 Task: In the  document Riley.rtf ,change text color to 'Dark Green' Insert the mentioned shape above the text 'Cloud Callouts'. Change color of the shape to  RedChange shape height to 0.8
Action: Mouse moved to (263, 389)
Screenshot: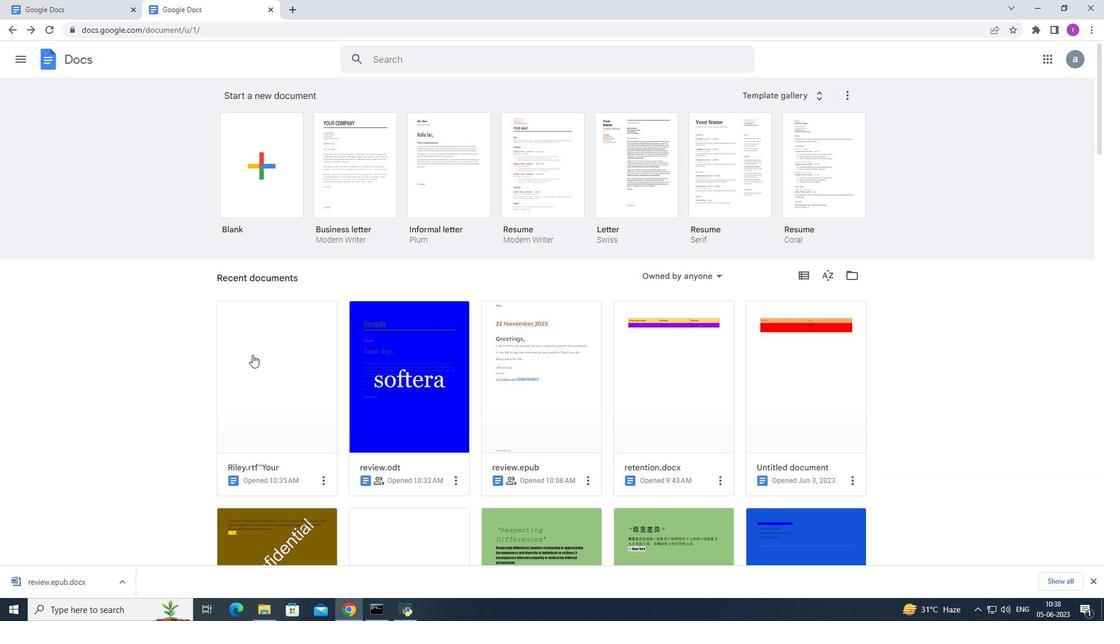 
Action: Mouse pressed left at (263, 389)
Screenshot: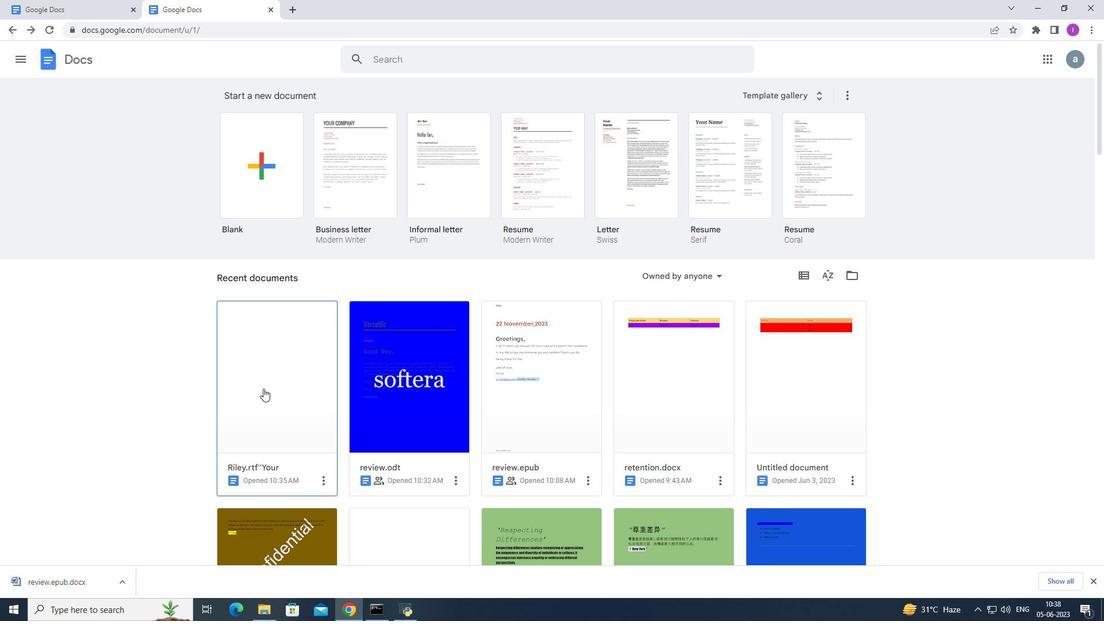 
Action: Mouse moved to (597, 223)
Screenshot: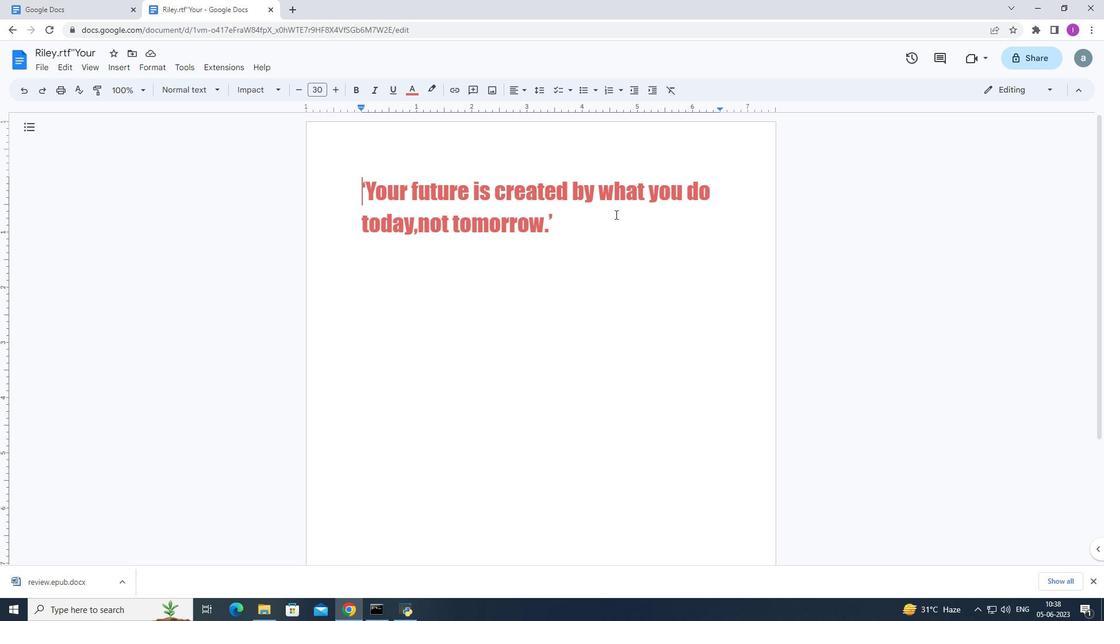 
Action: Mouse pressed left at (597, 223)
Screenshot: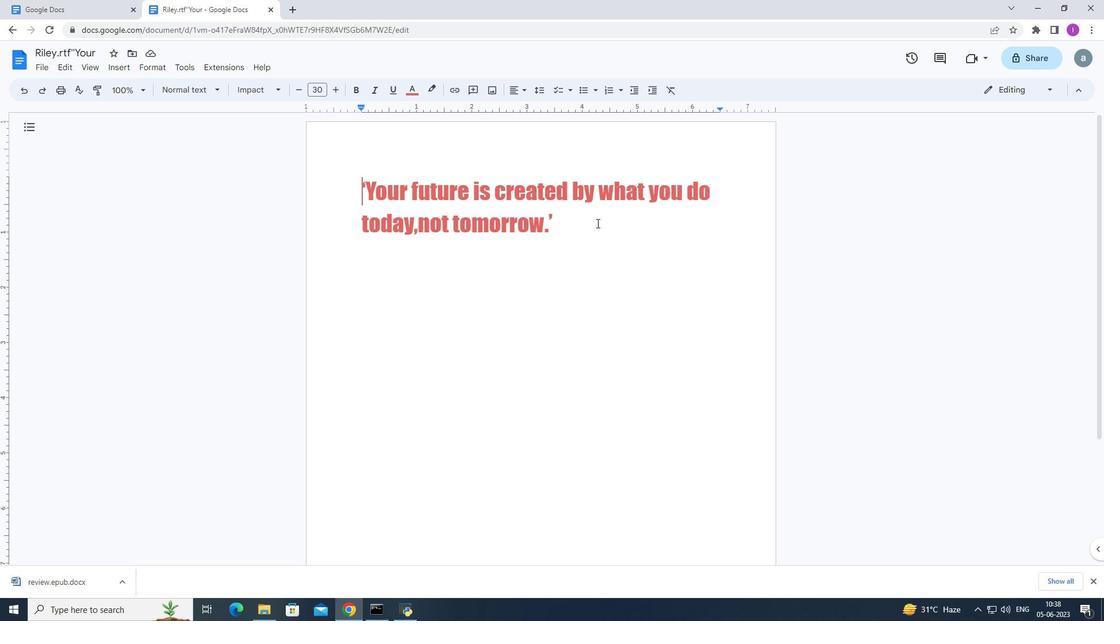 
Action: Mouse moved to (419, 91)
Screenshot: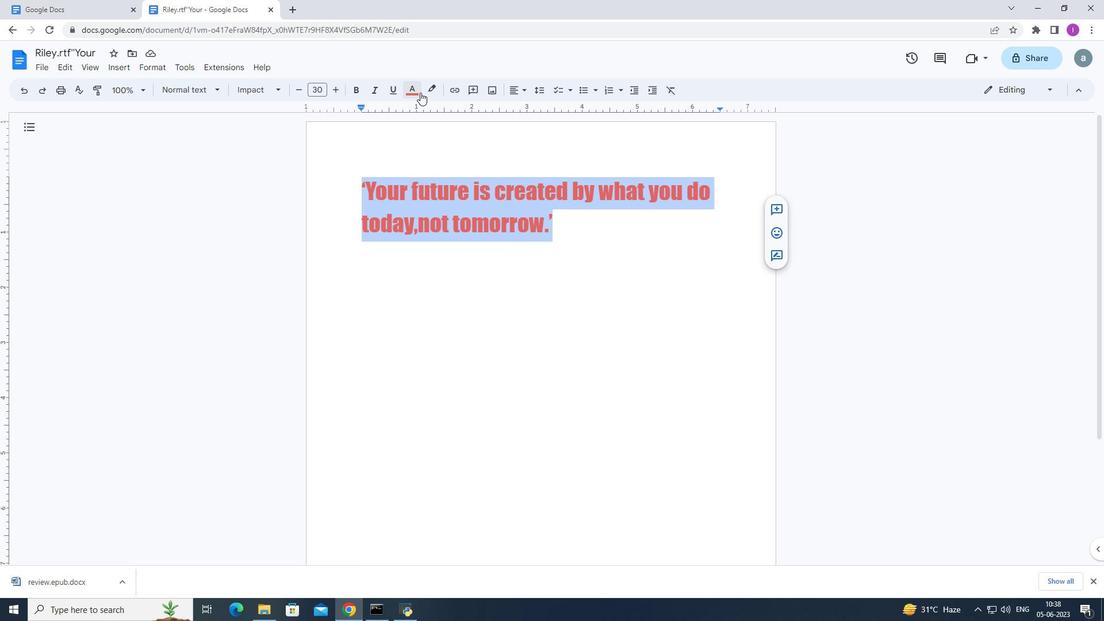 
Action: Mouse pressed left at (419, 91)
Screenshot: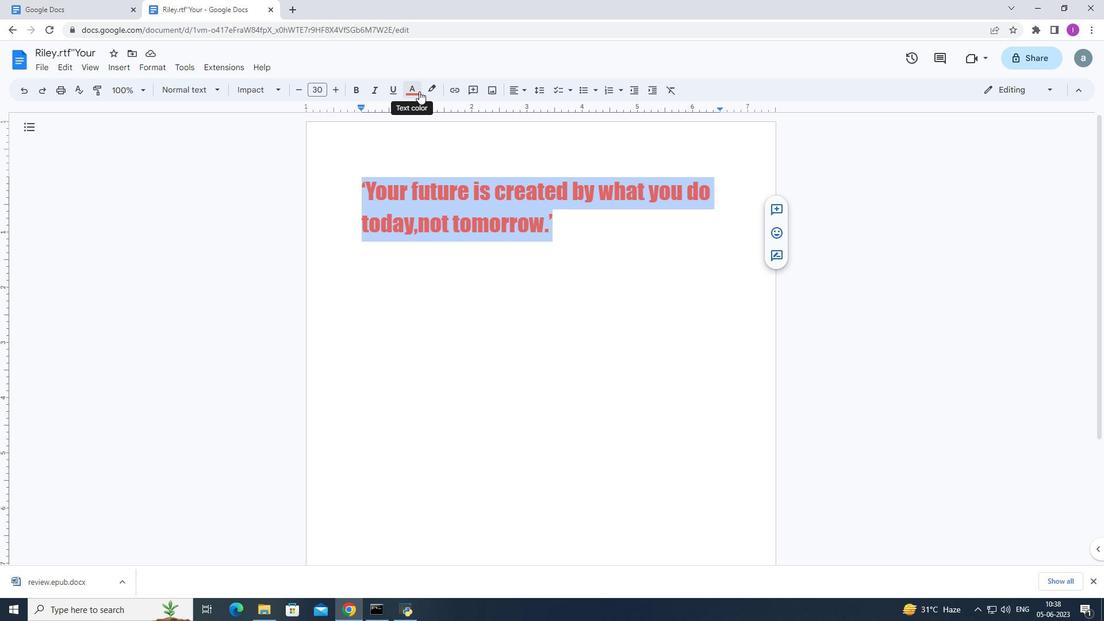 
Action: Mouse moved to (464, 197)
Screenshot: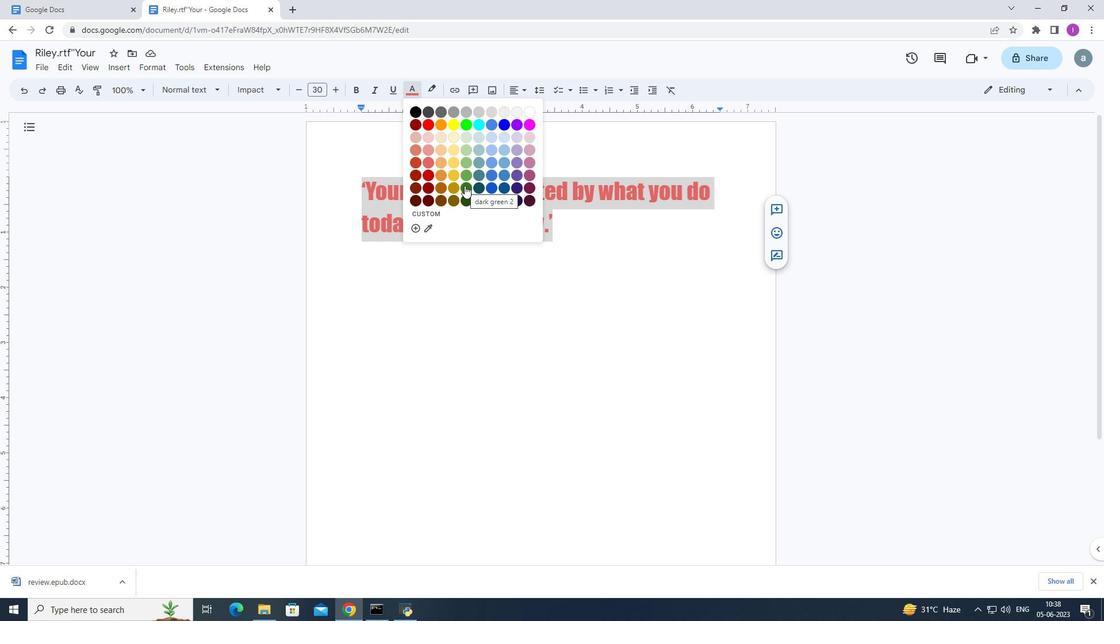 
Action: Mouse pressed left at (464, 197)
Screenshot: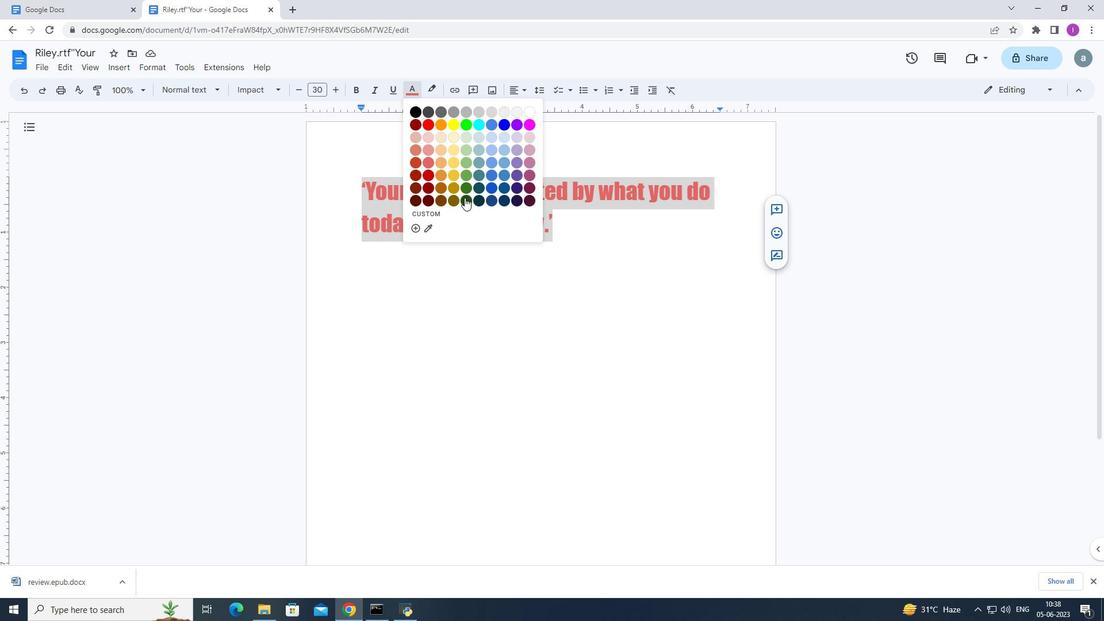
Action: Mouse moved to (221, 222)
Screenshot: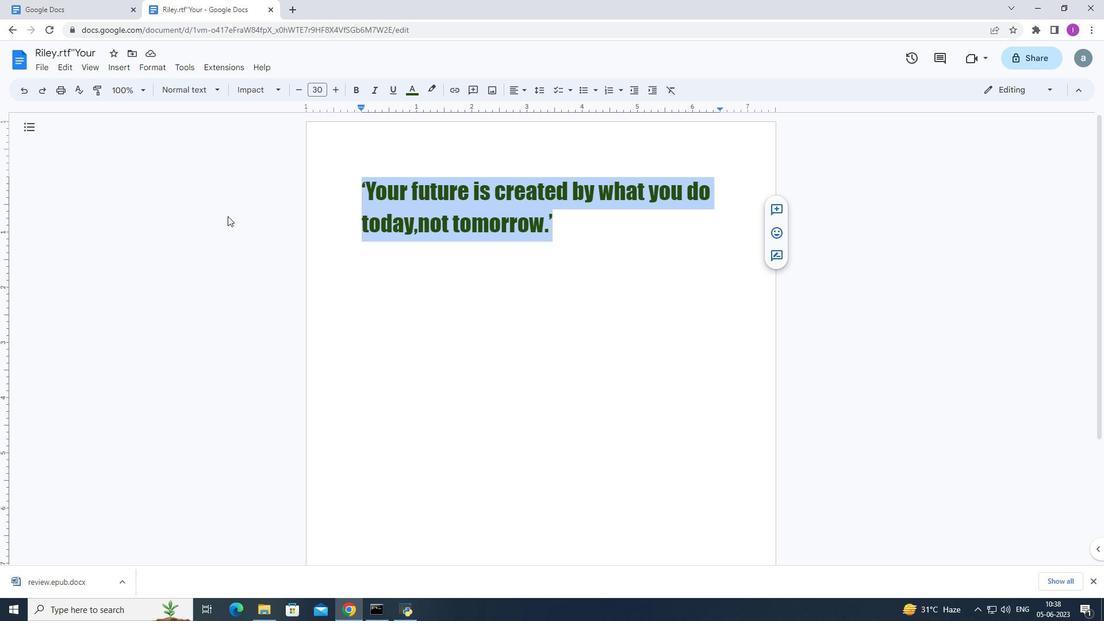 
Action: Mouse pressed left at (221, 222)
Screenshot: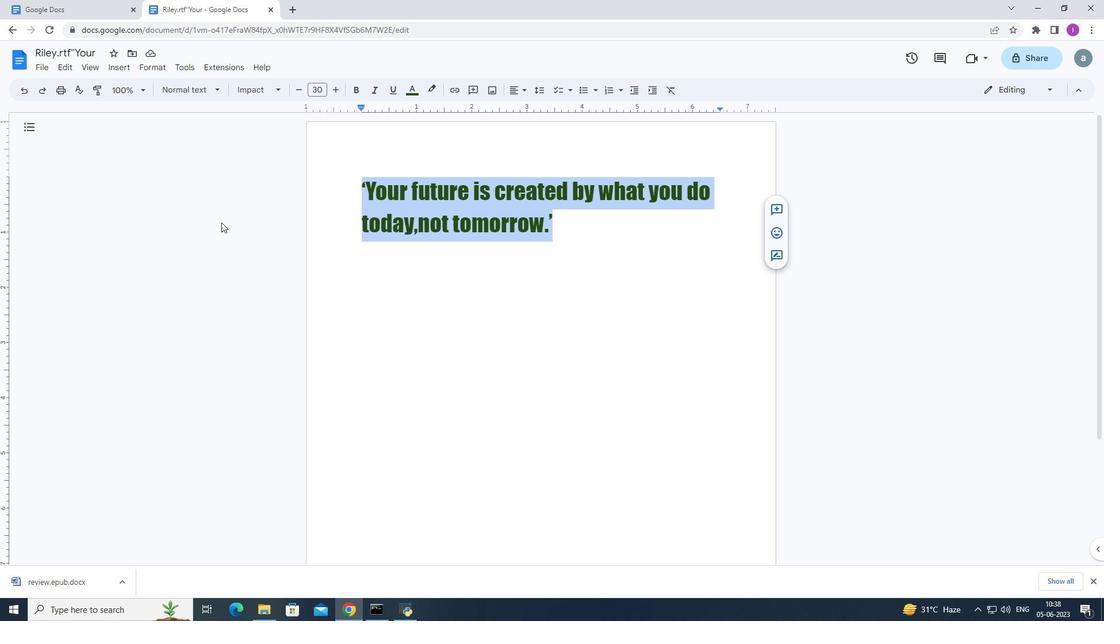 
Action: Mouse moved to (124, 69)
Screenshot: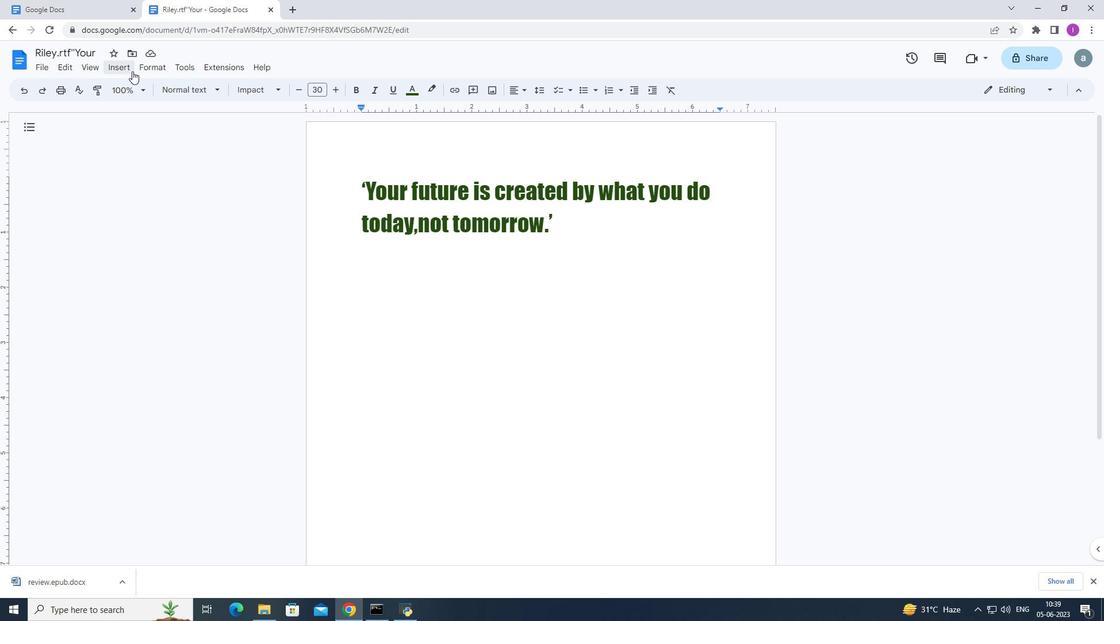 
Action: Mouse pressed left at (124, 69)
Screenshot: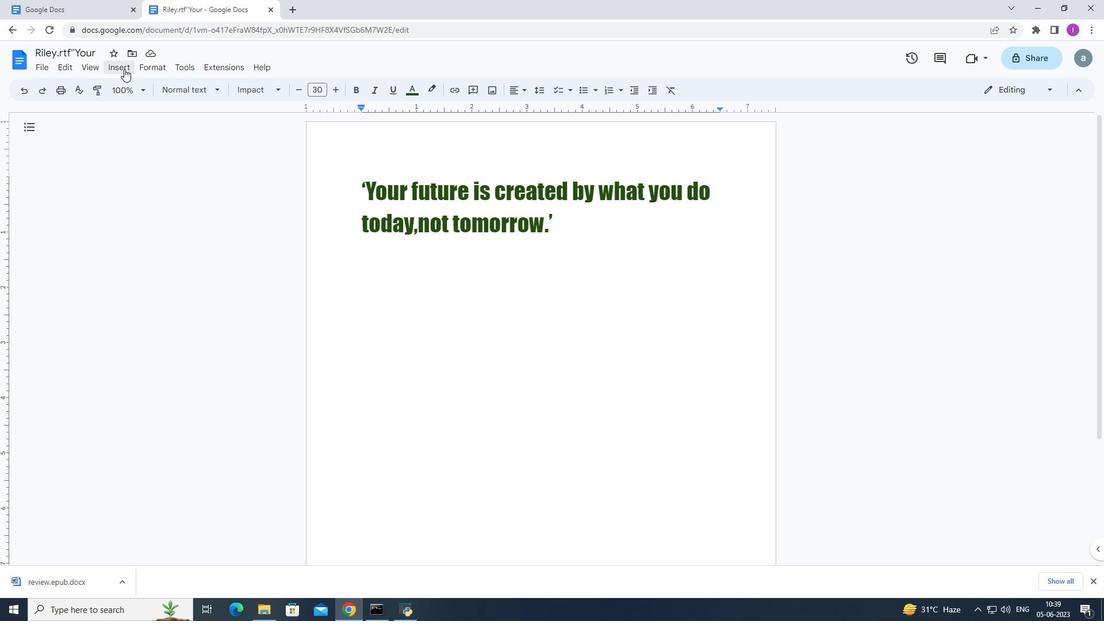 
Action: Mouse moved to (330, 132)
Screenshot: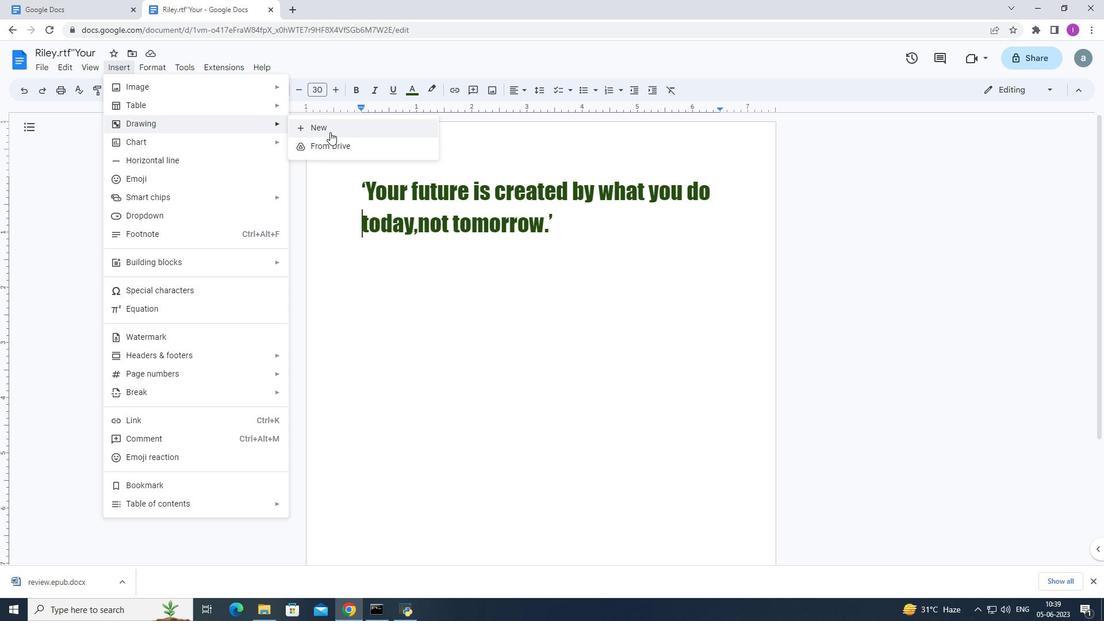 
Action: Mouse pressed left at (330, 132)
Screenshot: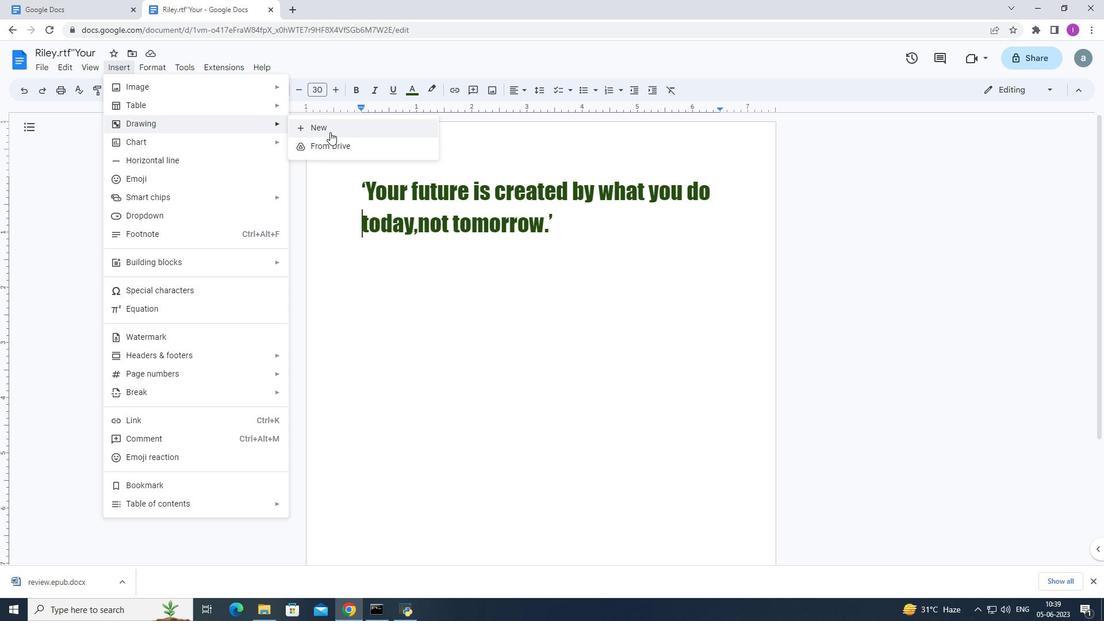 
Action: Mouse moved to (421, 107)
Screenshot: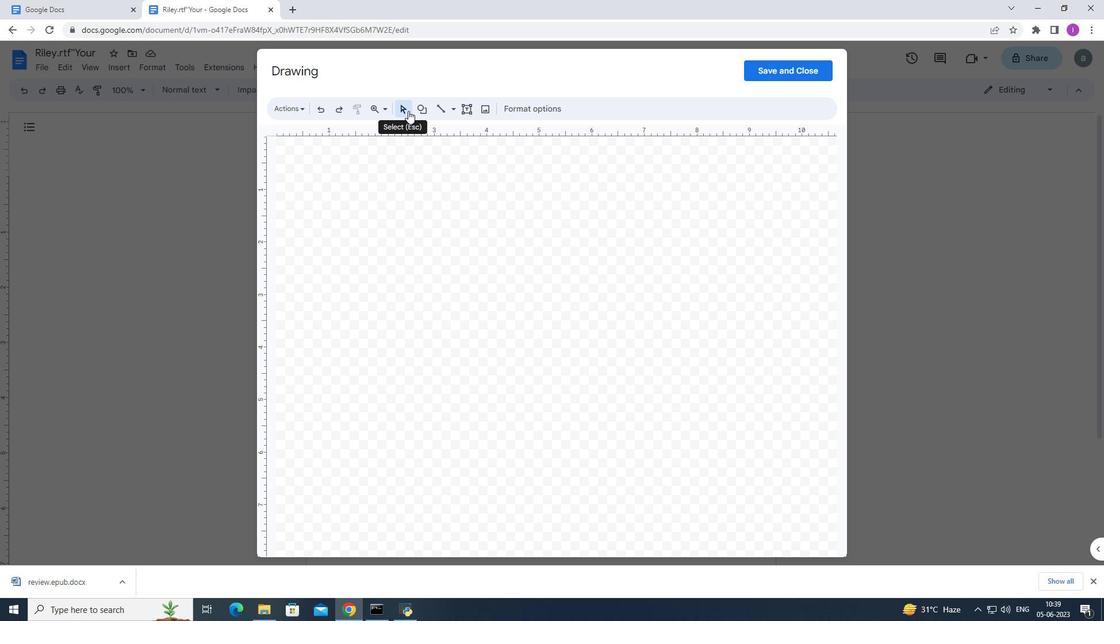 
Action: Mouse pressed left at (421, 107)
Screenshot: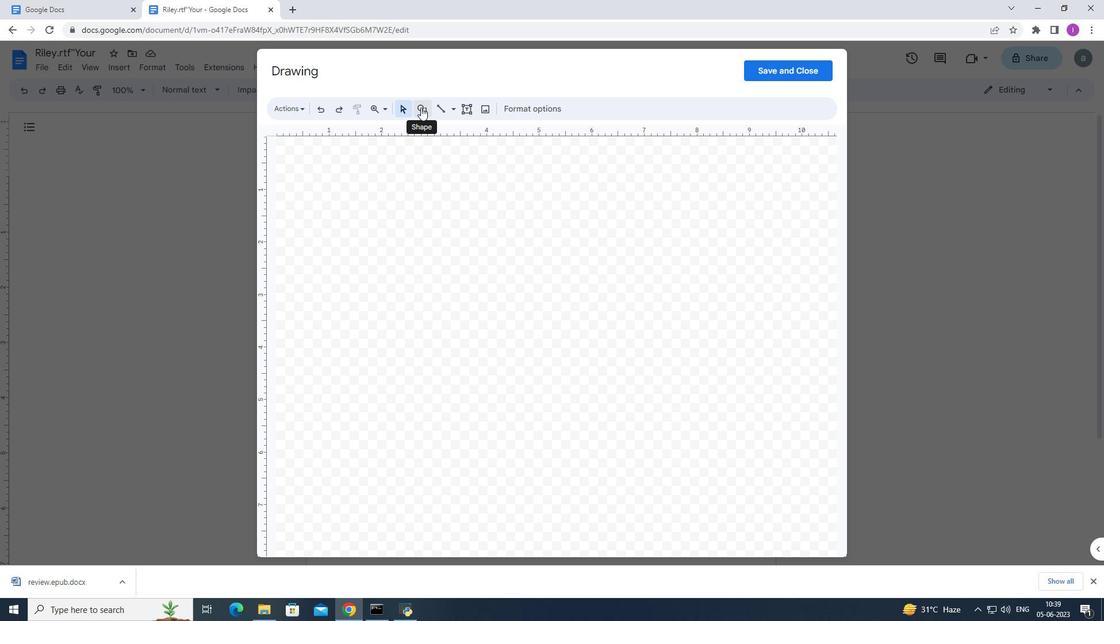 
Action: Mouse moved to (553, 207)
Screenshot: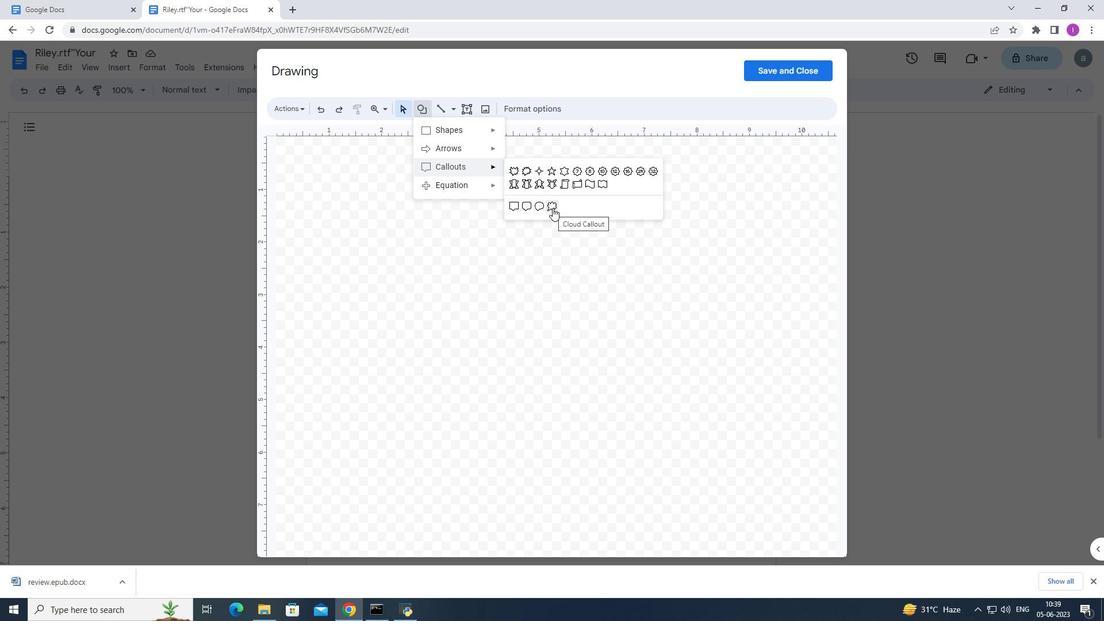 
Action: Mouse pressed left at (553, 207)
Screenshot: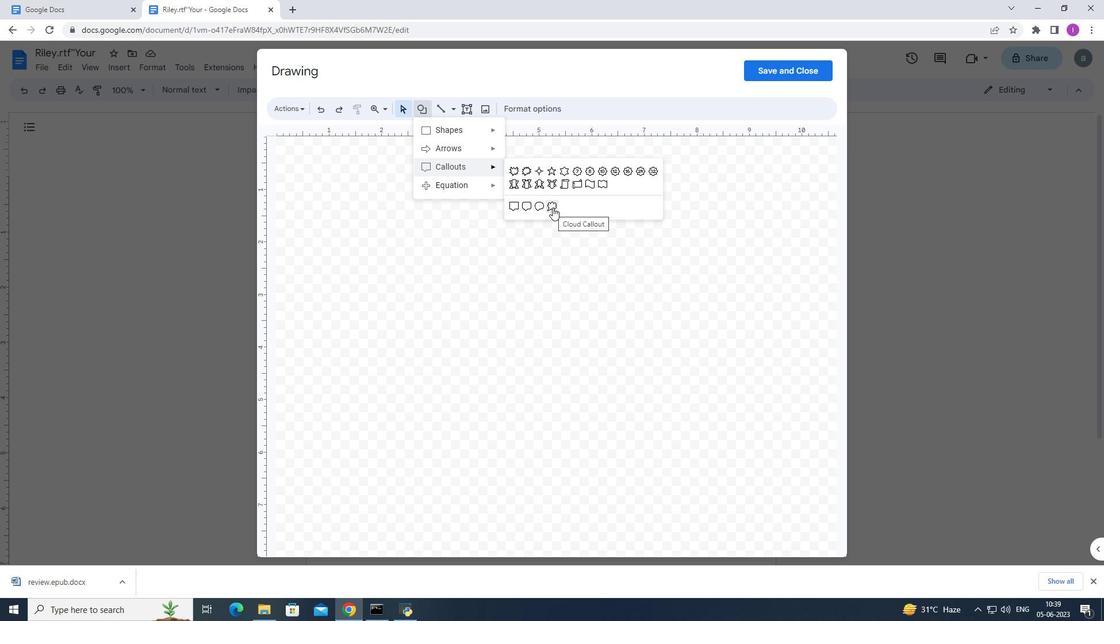 
Action: Mouse moved to (506, 243)
Screenshot: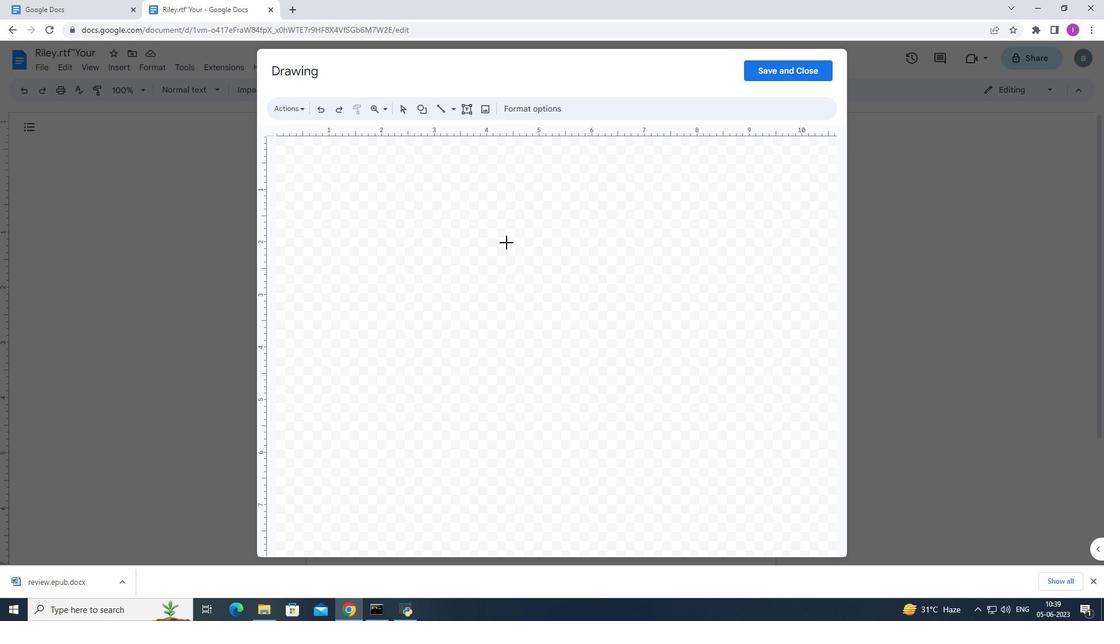 
Action: Mouse pressed left at (506, 243)
Screenshot: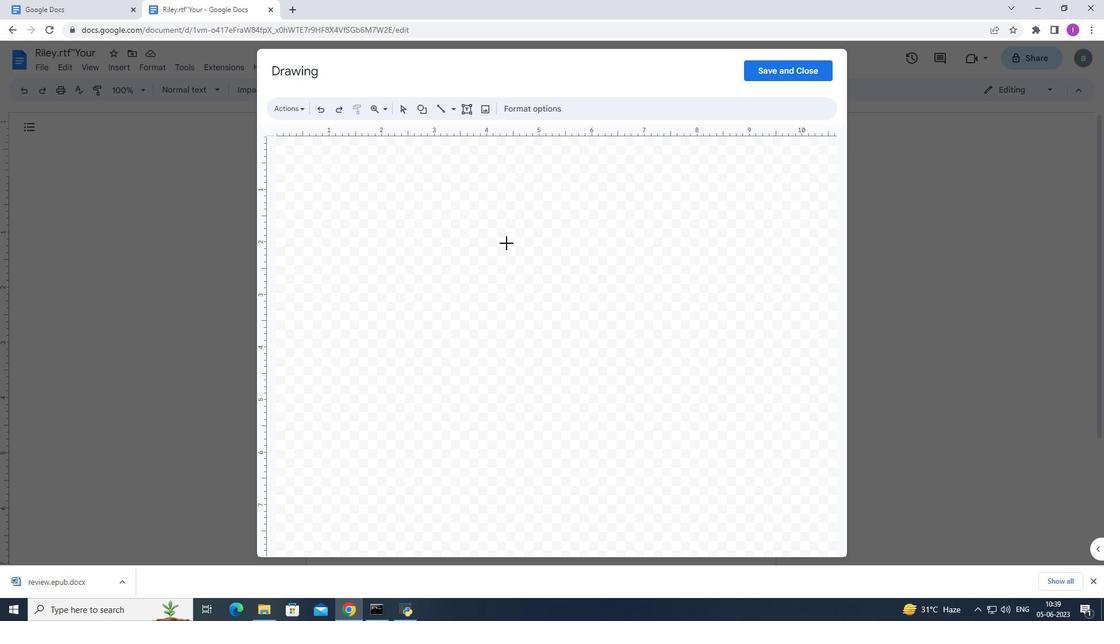 
Action: Mouse moved to (553, 275)
Screenshot: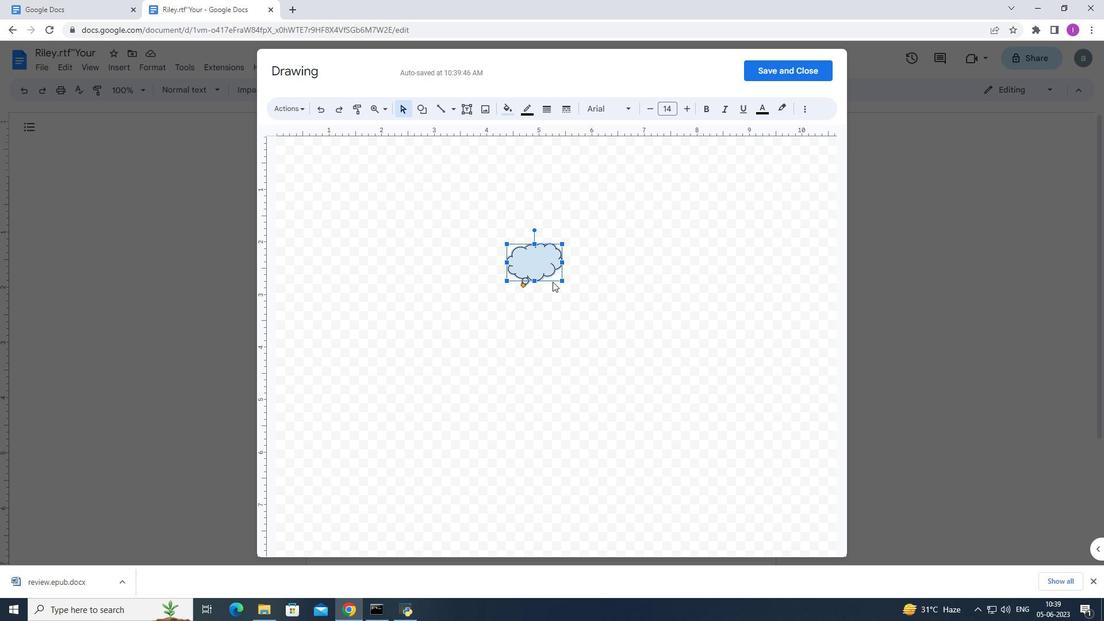 
Action: Mouse pressed left at (553, 275)
Screenshot: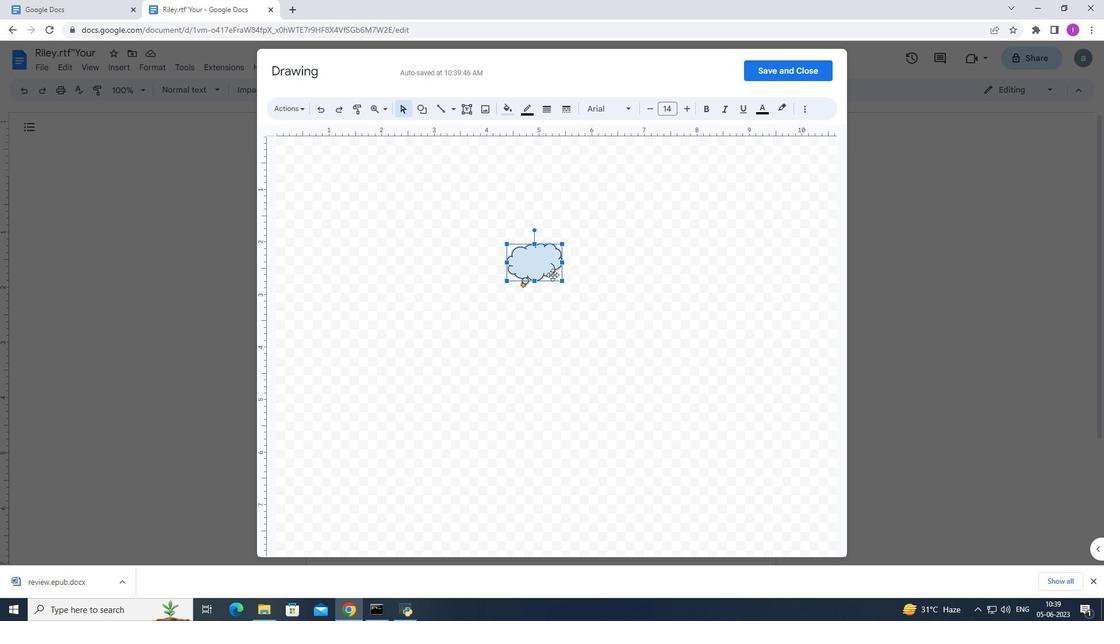 
Action: Mouse moved to (565, 287)
Screenshot: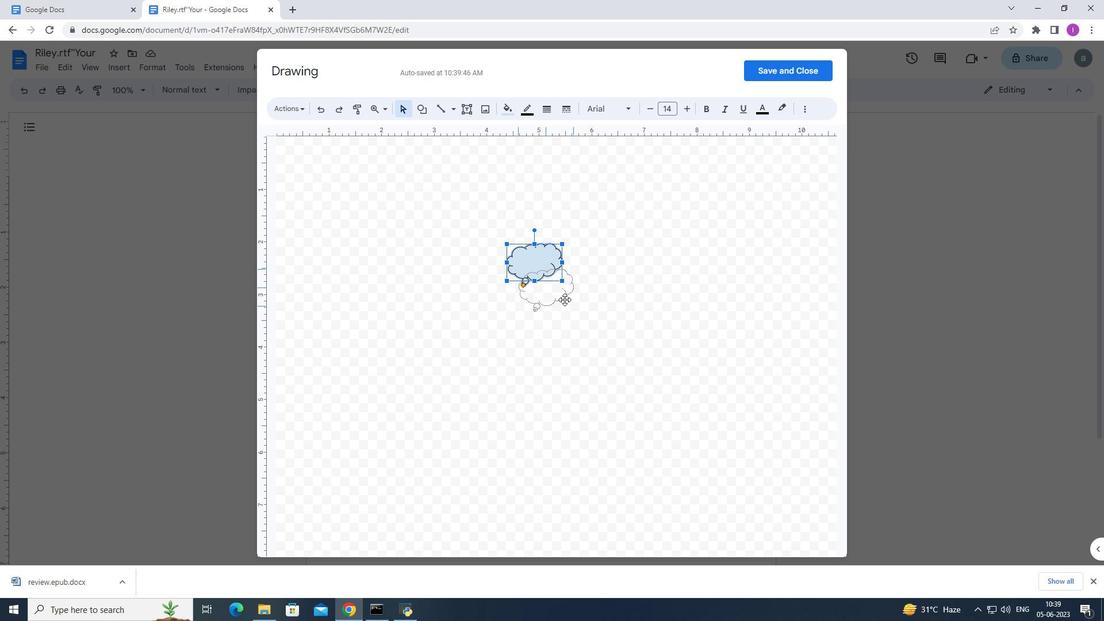 
Action: Mouse pressed left at (565, 288)
Screenshot: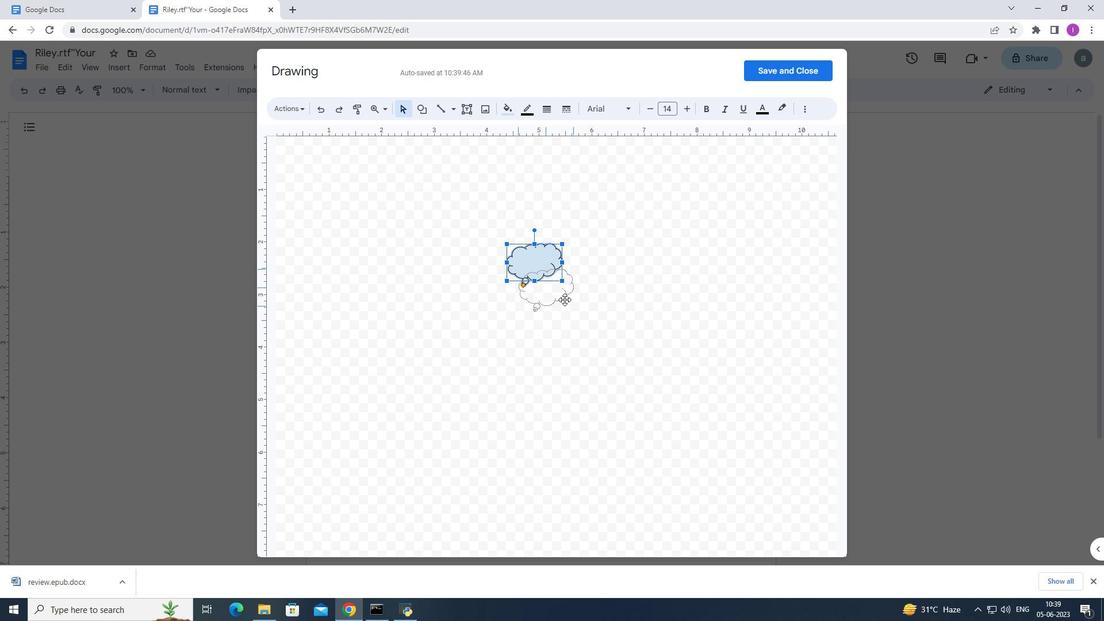 
Action: Mouse moved to (563, 281)
Screenshot: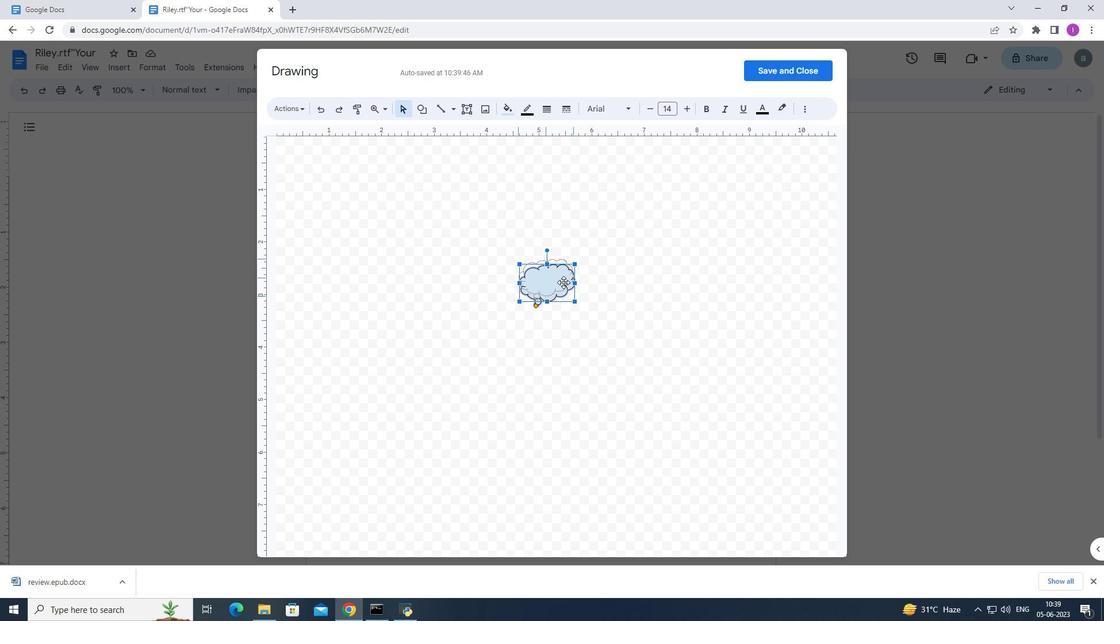 
Action: Mouse pressed left at (563, 281)
Screenshot: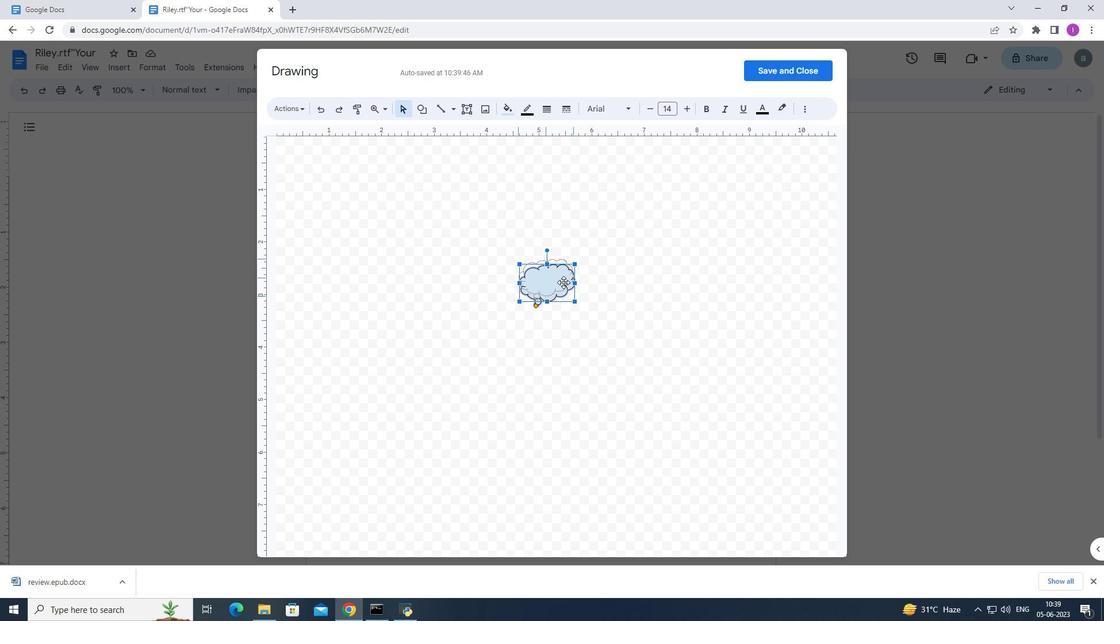 
Action: Mouse moved to (574, 294)
Screenshot: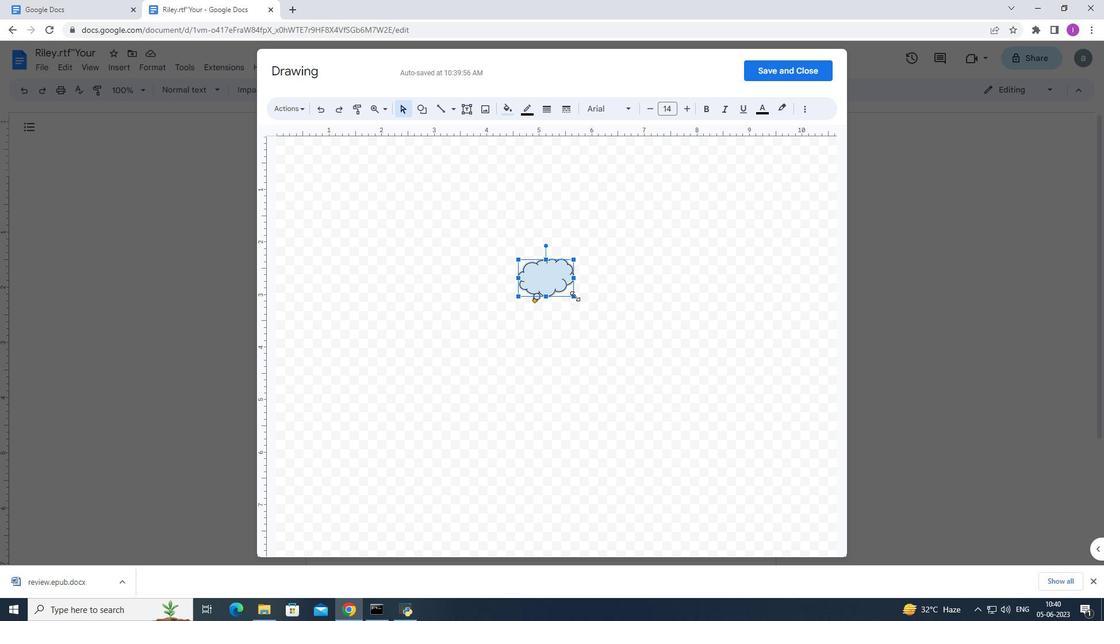 
Action: Mouse pressed left at (574, 294)
Screenshot: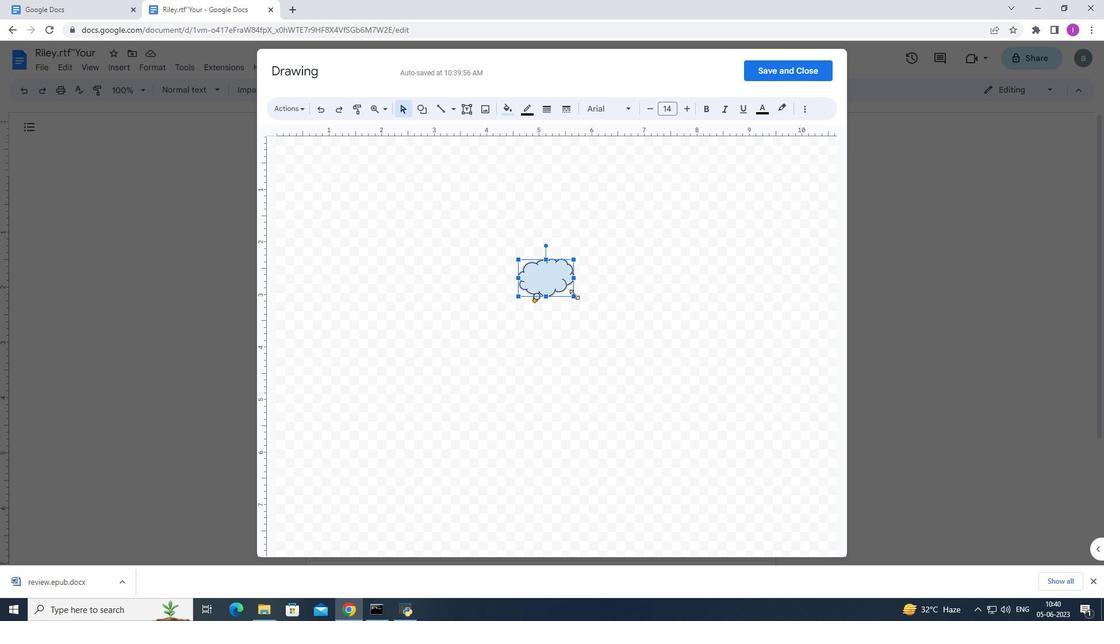 
Action: Mouse moved to (509, 108)
Screenshot: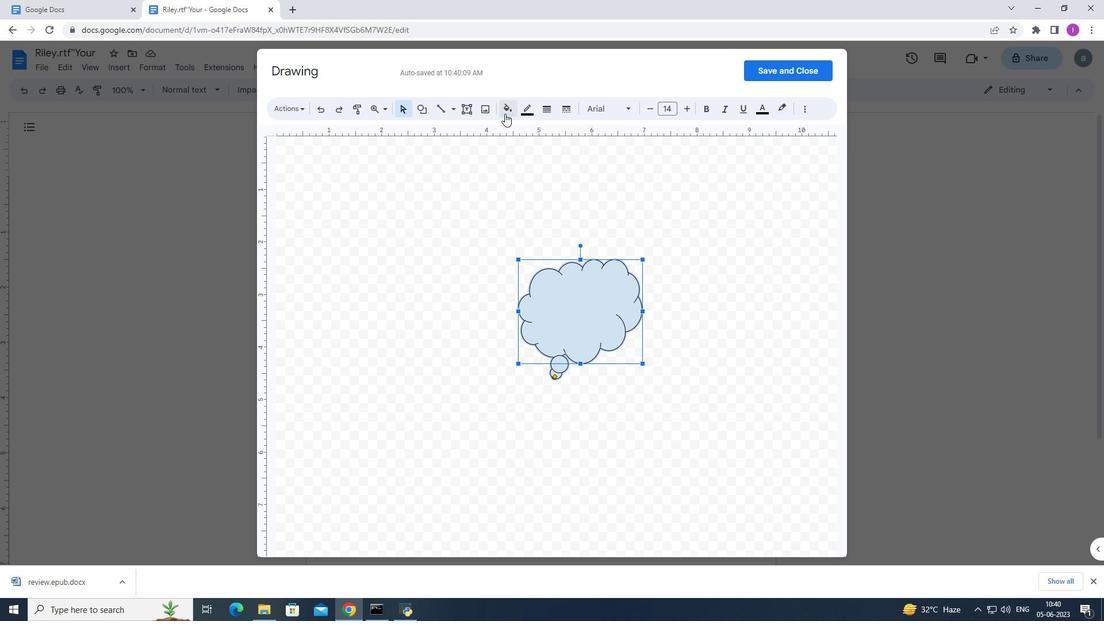 
Action: Mouse pressed left at (509, 108)
Screenshot: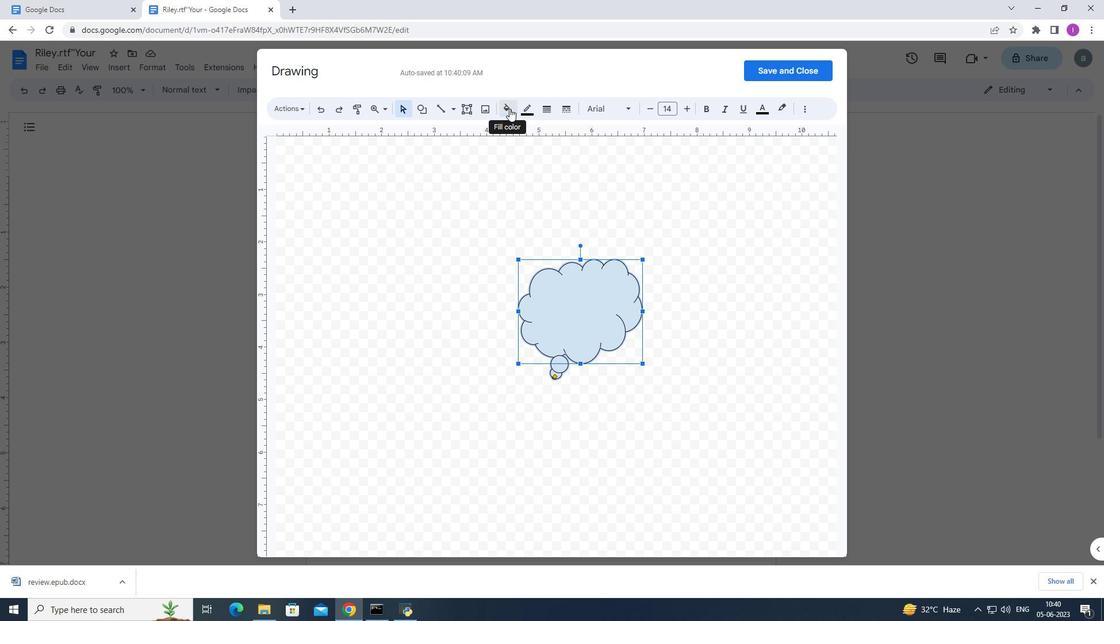 
Action: Mouse moved to (527, 206)
Screenshot: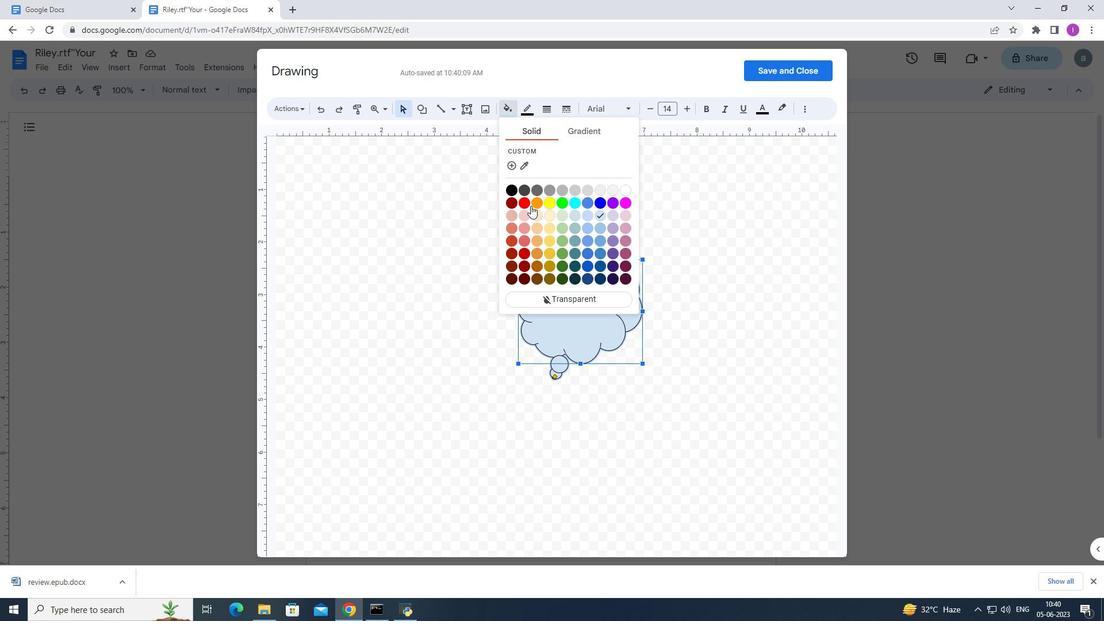 
Action: Mouse pressed left at (527, 206)
Screenshot: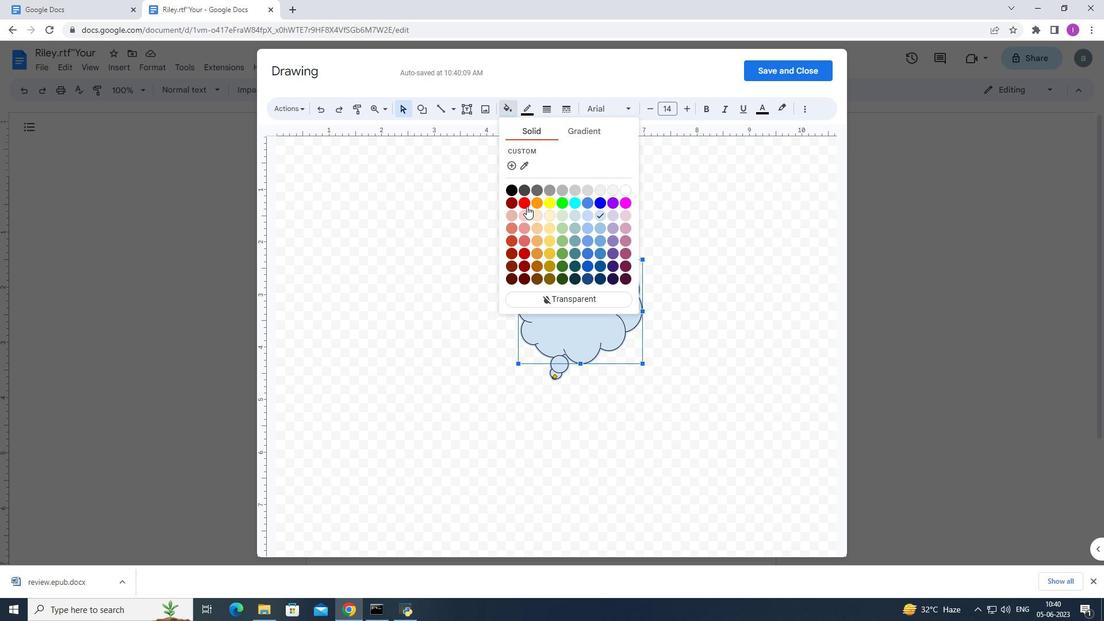 
Action: Mouse moved to (782, 68)
Screenshot: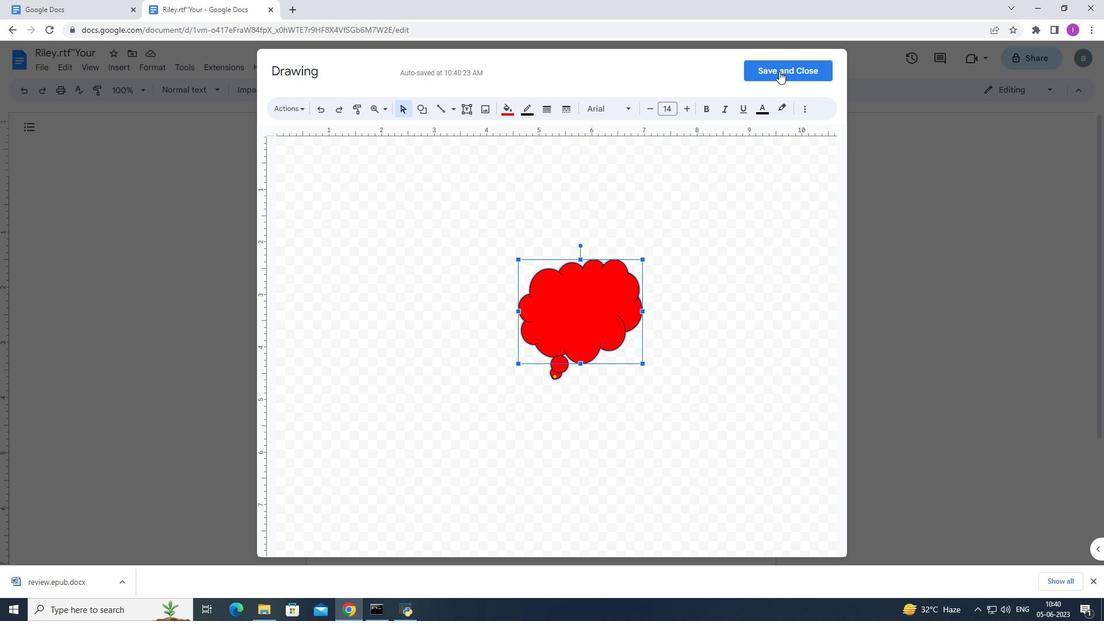
Action: Mouse pressed left at (782, 68)
Screenshot: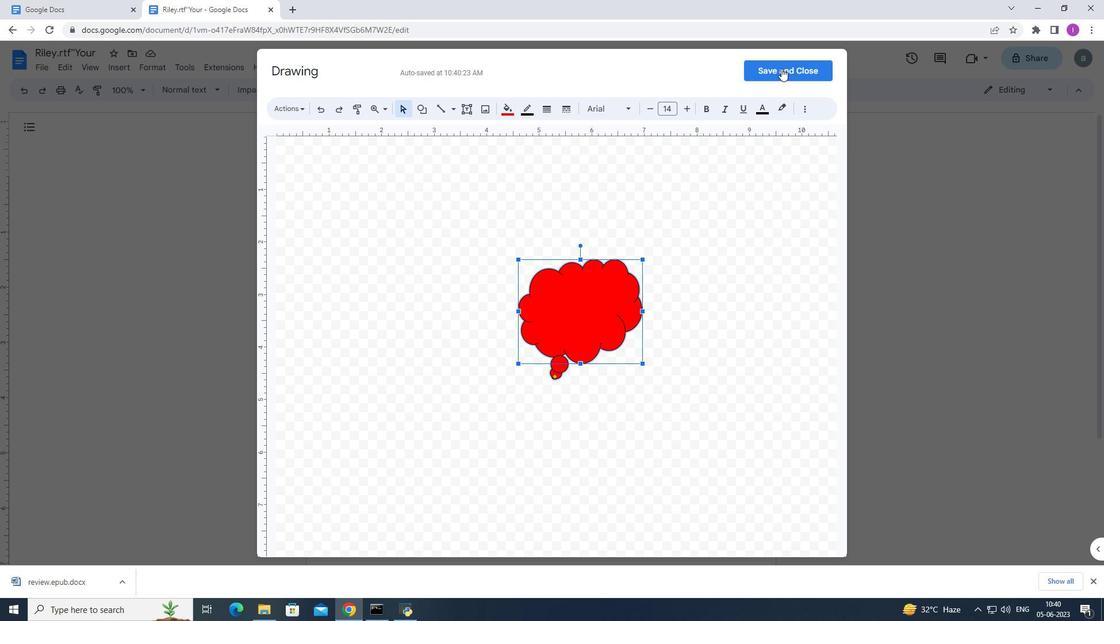 
Action: Mouse moved to (429, 283)
Screenshot: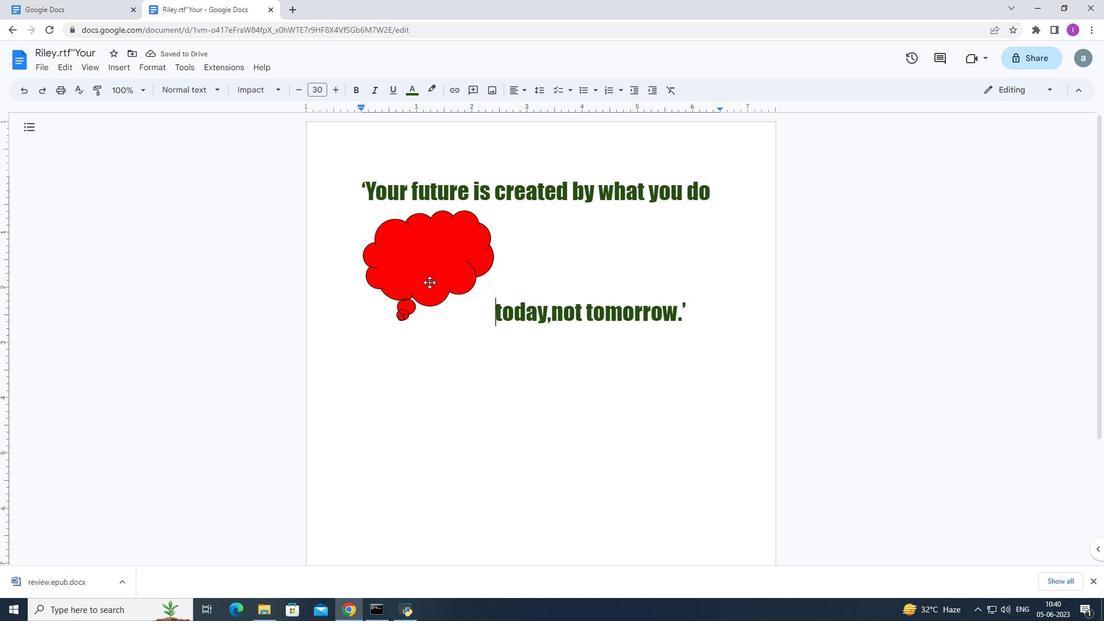 
Action: Mouse pressed left at (429, 283)
Screenshot: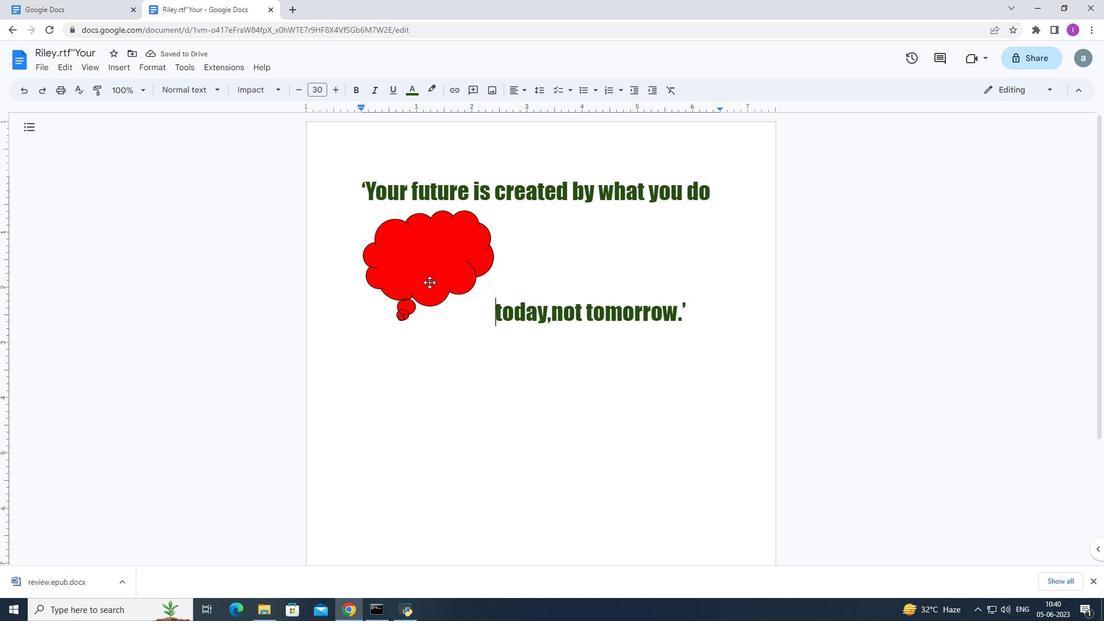 
Action: Mouse moved to (501, 340)
Screenshot: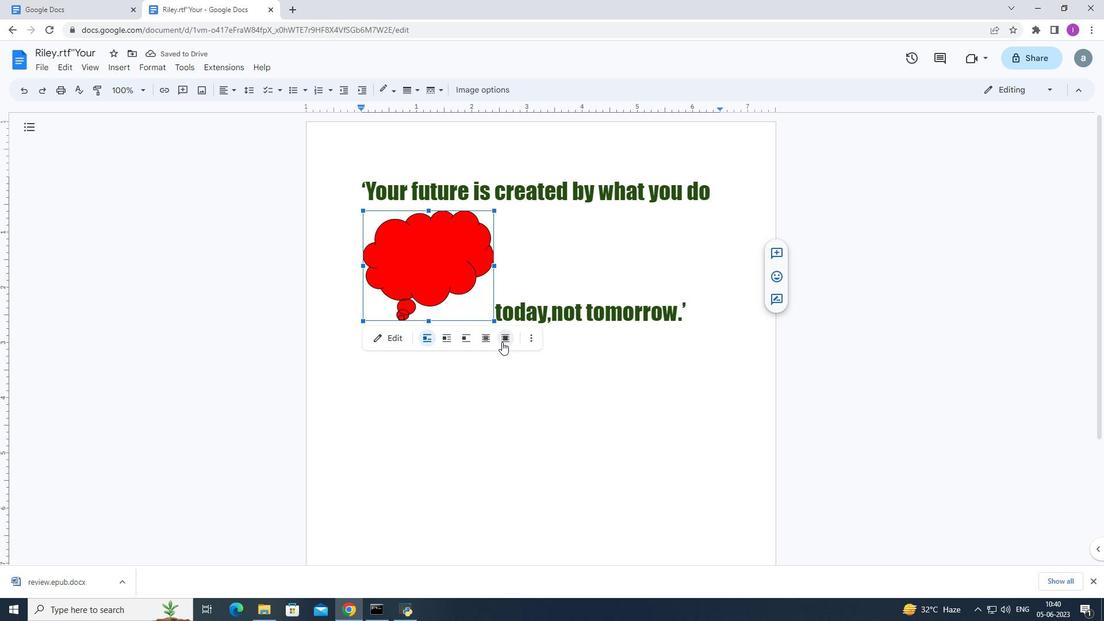 
Action: Mouse pressed left at (501, 340)
Screenshot: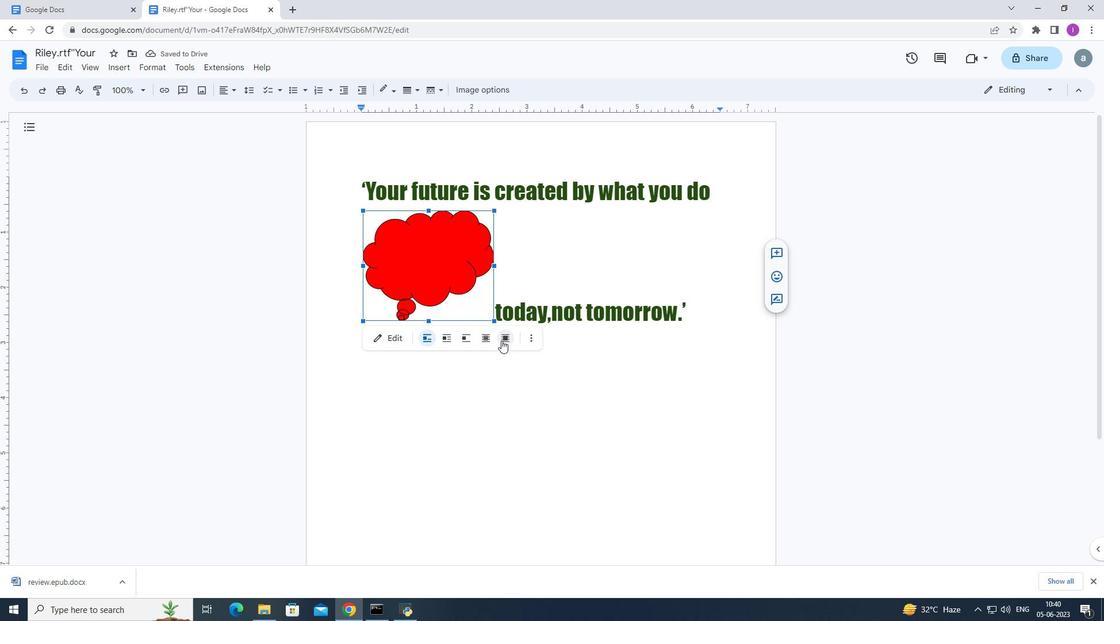 
Action: Mouse moved to (483, 294)
Screenshot: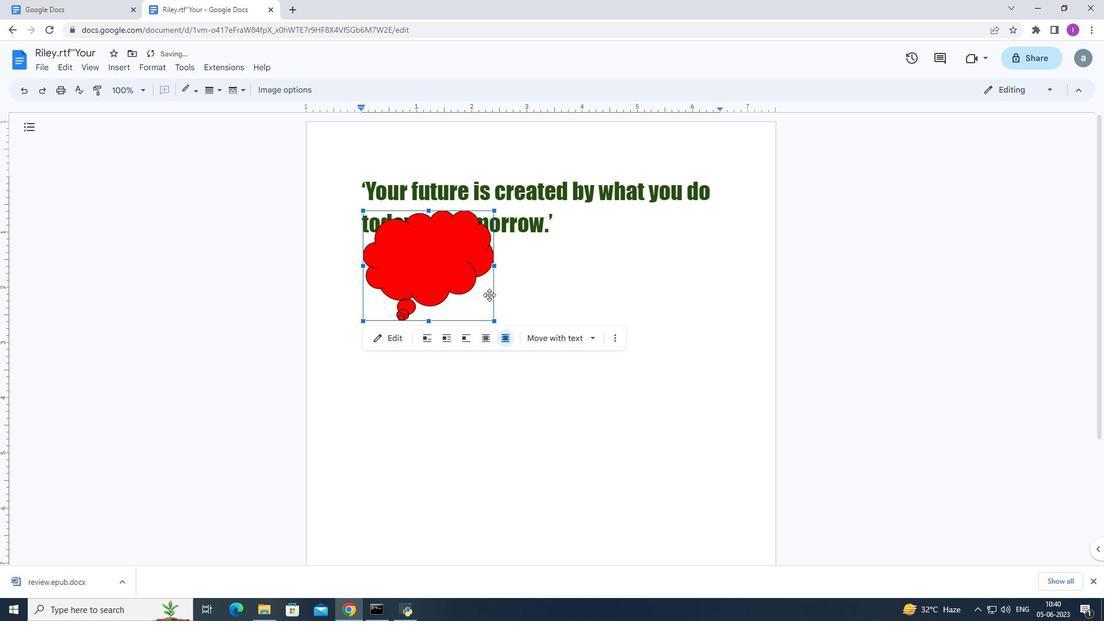 
Action: Mouse pressed left at (483, 294)
Screenshot: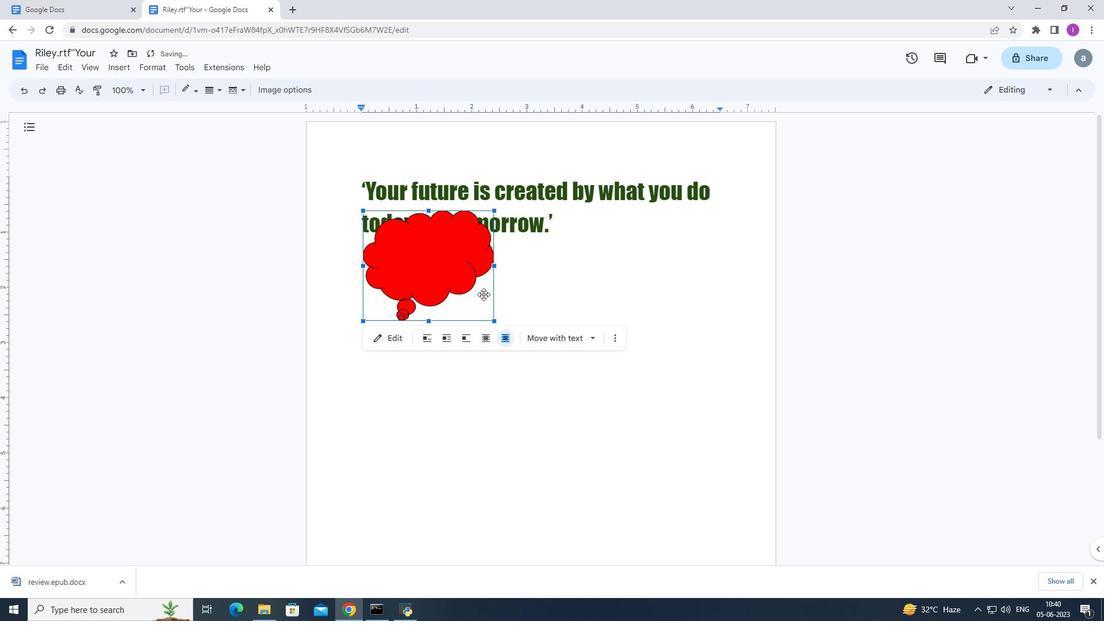 
Action: Mouse moved to (279, 91)
Screenshot: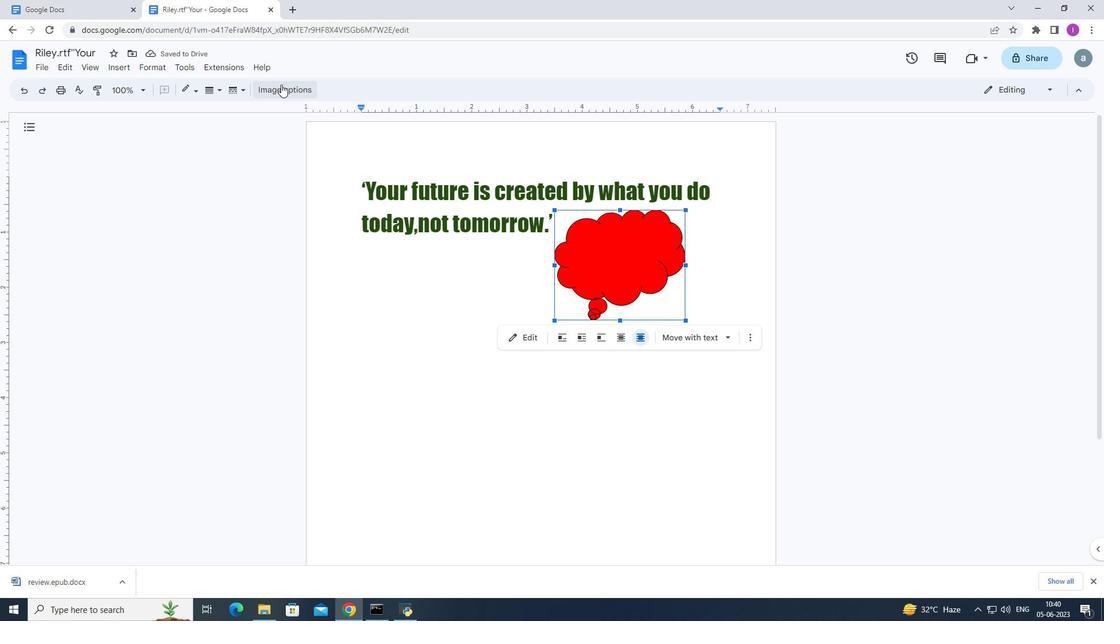 
Action: Mouse pressed left at (279, 91)
Screenshot: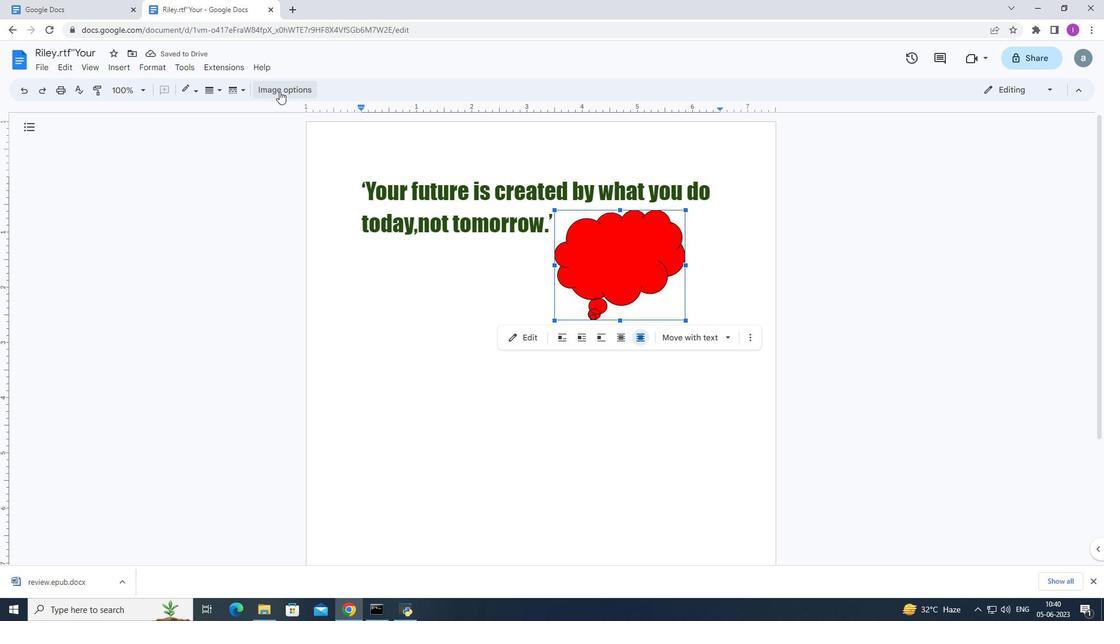 
Action: Mouse moved to (980, 130)
Screenshot: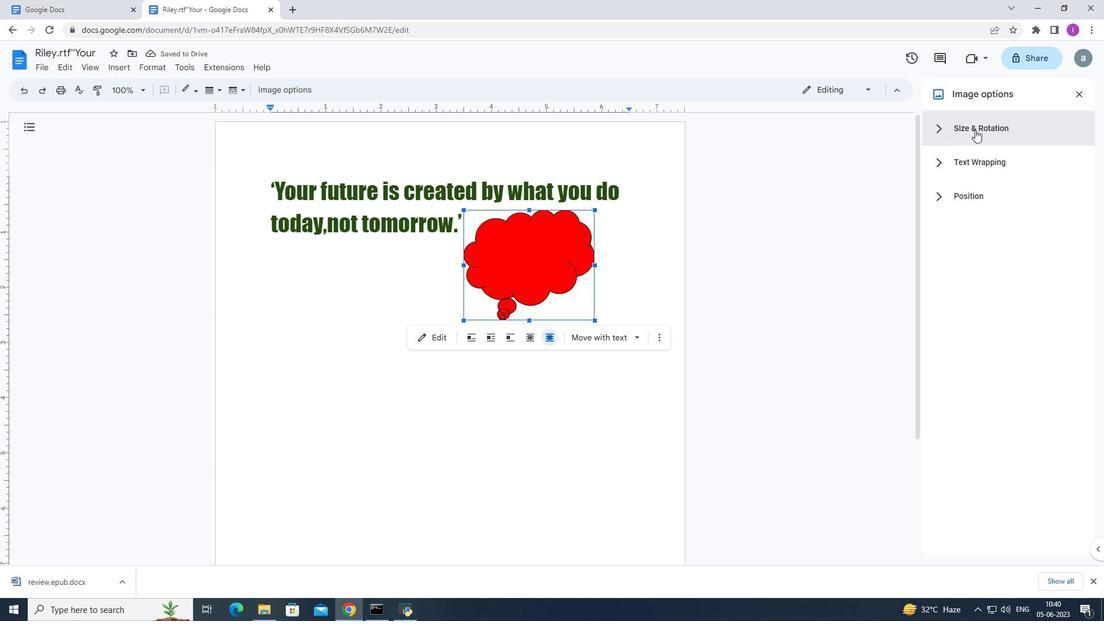 
Action: Mouse pressed left at (980, 130)
Screenshot: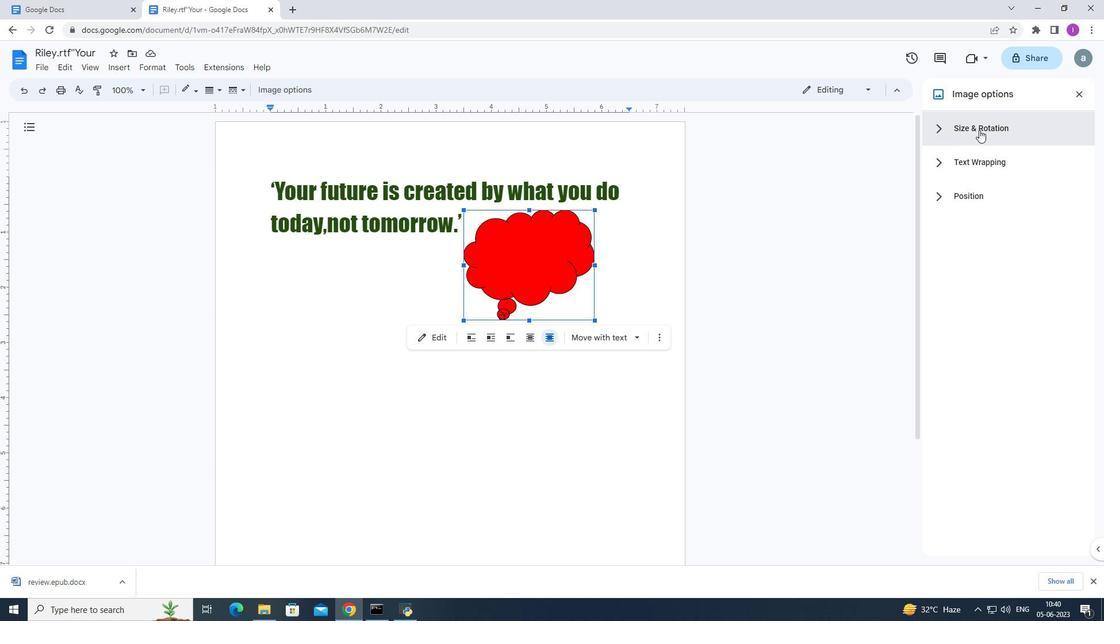 
Action: Mouse moved to (1027, 182)
Screenshot: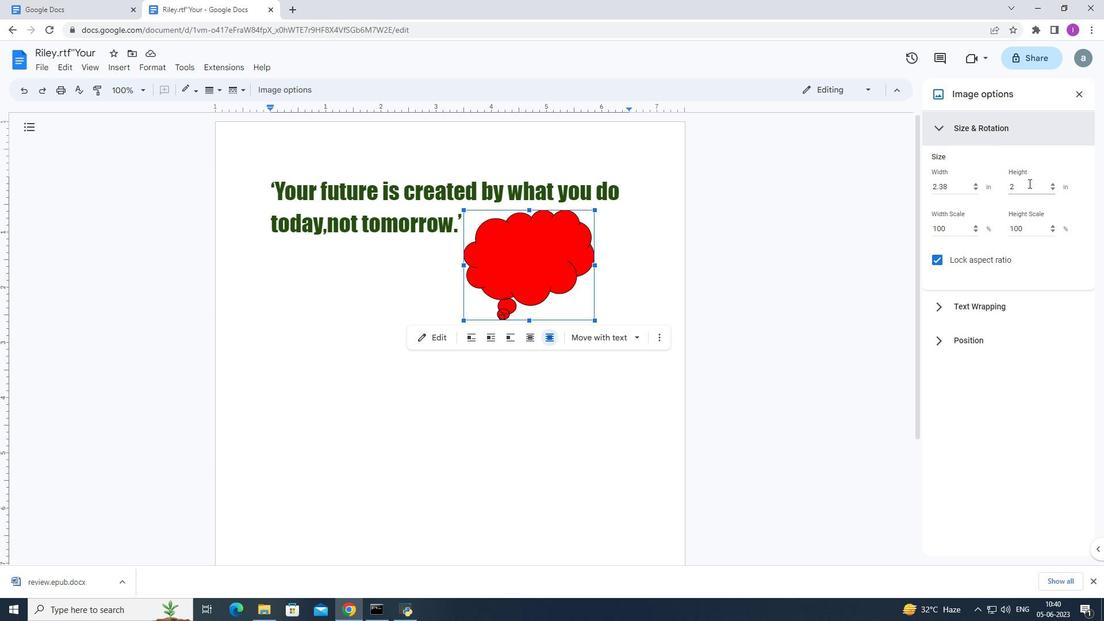 
Action: Mouse pressed left at (1027, 182)
Screenshot: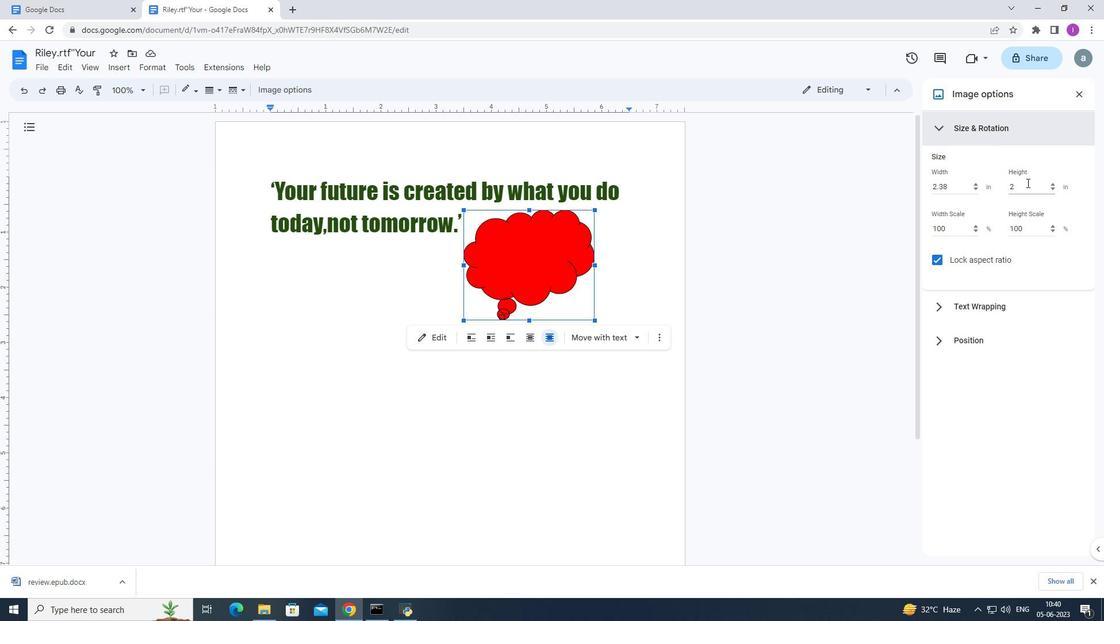 
Action: Mouse moved to (1027, 183)
Screenshot: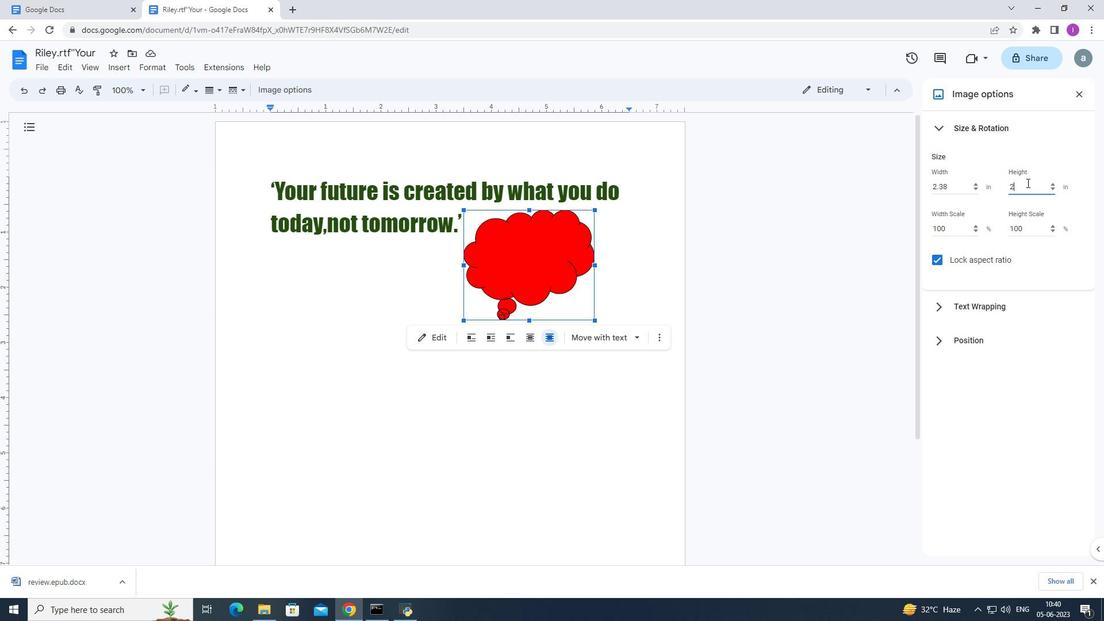 
Action: Mouse pressed left at (1027, 183)
Screenshot: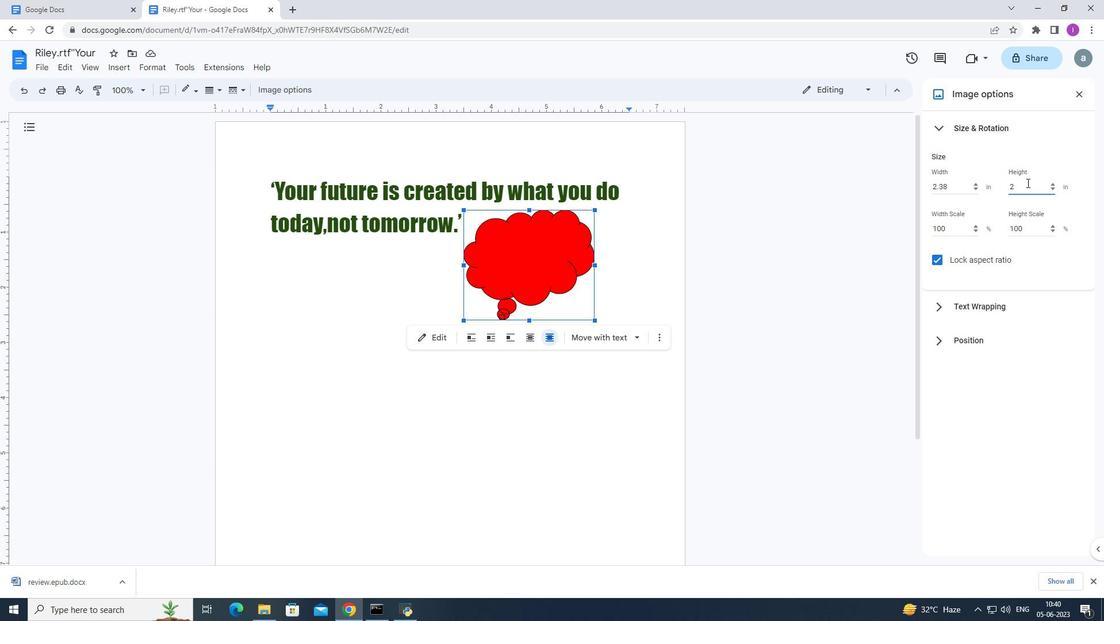 
Action: Mouse moved to (1000, 195)
Screenshot: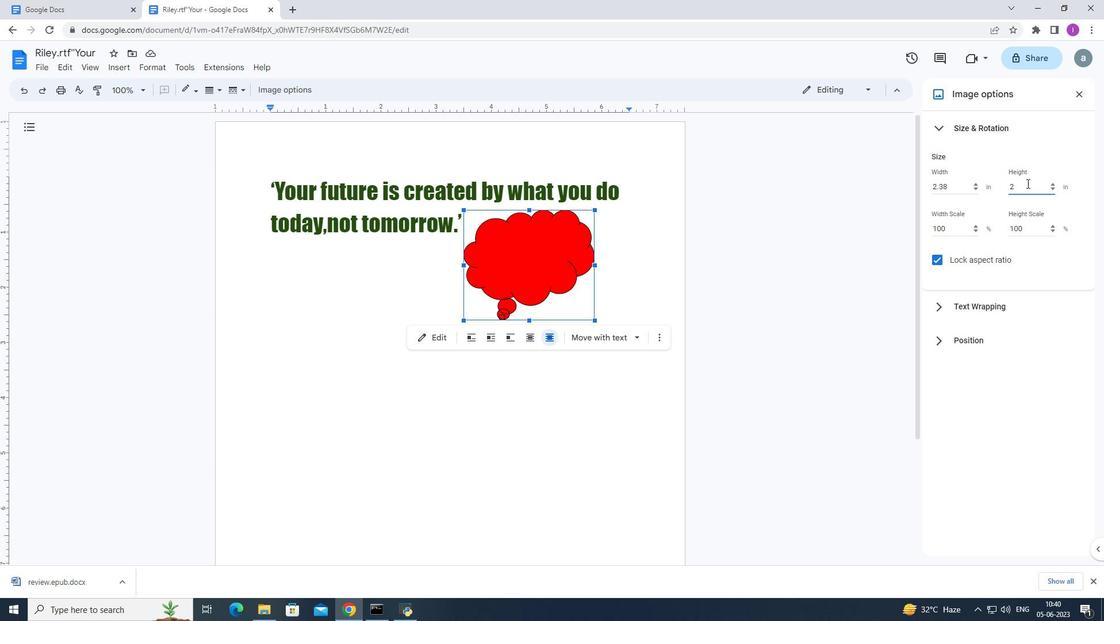 
Action: Key pressed 0.8<Key.enter>
Screenshot: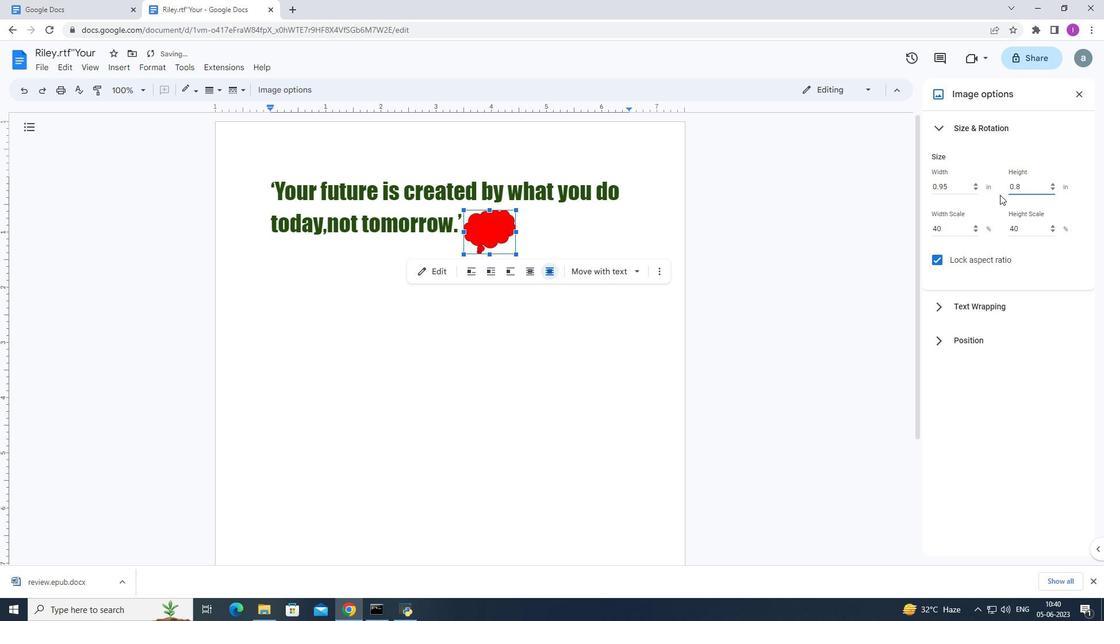 
Action: Mouse moved to (547, 367)
Screenshot: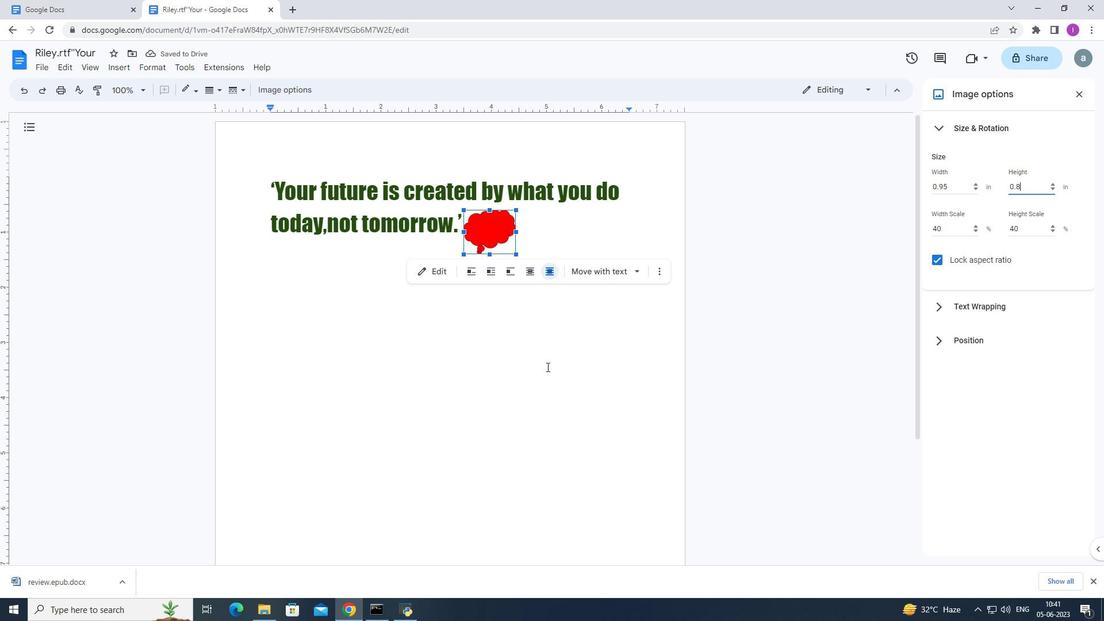 
Action: Mouse pressed left at (547, 367)
Screenshot: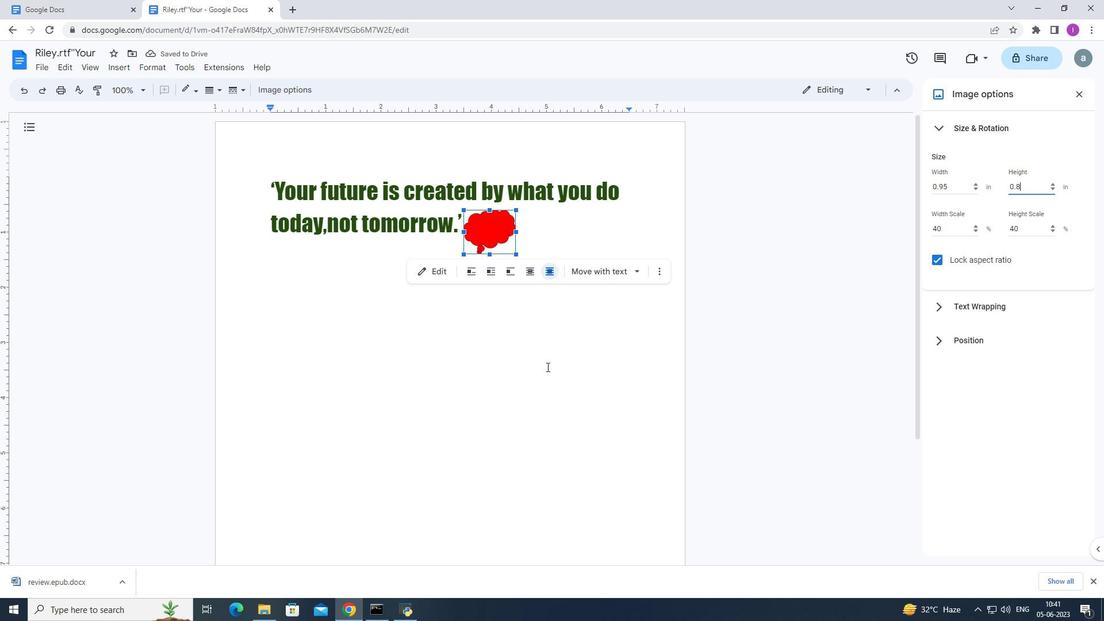 
Action: Mouse moved to (336, 359)
Screenshot: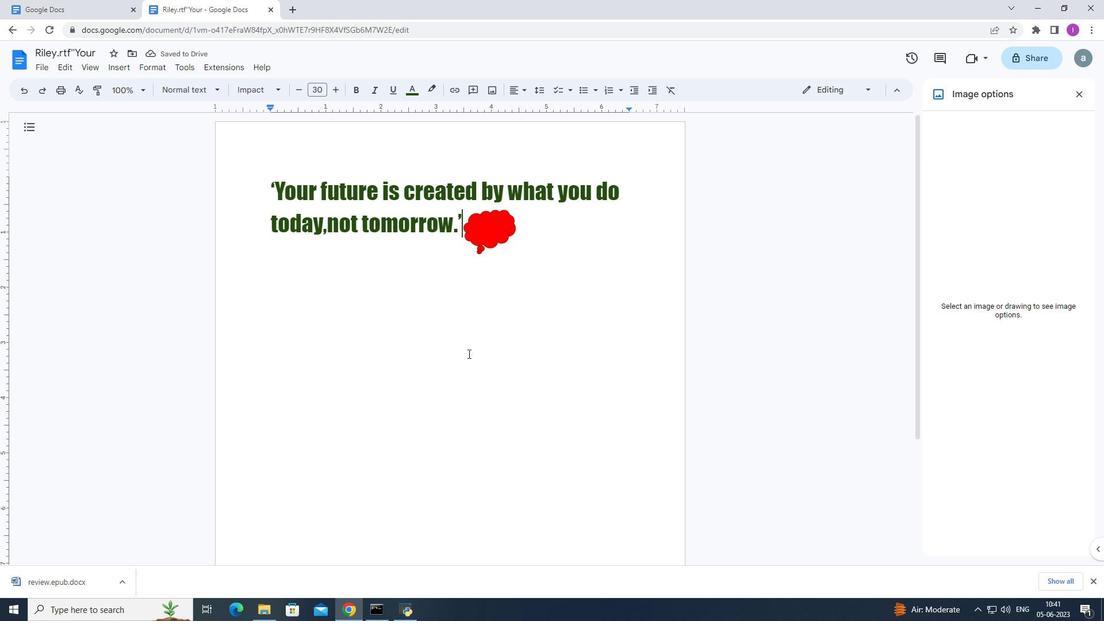 
